 Task: Create a new job listing for a Medical Receptionist, including job description and responsibilities.
Action: Key pressed <Key.shift>Medical<Key.space><Key.shift>Reci<Key.backspace>eptionist<Key.space><Key.tab><Key.shift>We<Key.space>are<Key.space>lok<Key.backspace>oking<Key.space>for<Key.space><Key.backspace><Key.backspace><Key.backspace><Key.backspace>to<Key.space>hire<Key.space>a<Key.space><Key.shift>Medical<Key.space><Key.shift>Receptionist<Key.space>with<Key.space>excellent<Key.space>organizational<Key.space>and<Key.space>administratib<Key.backspace>ve<Key.space>skills.<Key.space>--<Key.shift_r>><Key.space><Key.shift>Medical<Key.space><Key.shift>Receo<Key.backspace>ptionists<Key.space>are<Key.space>expected<Key.space>to<Key.space>be<Key.space>compassionate<Key.space>and<Key.space>discrete<Key.space>with<Key.space>superb<Key.space>time<Key.space>managementa<Key.backspace><Key.space>and<Key.space>record<Key.space>keeping<Key.space>skiils.<Key.space>--<Key.shift_r>><Key.space>
Screenshot: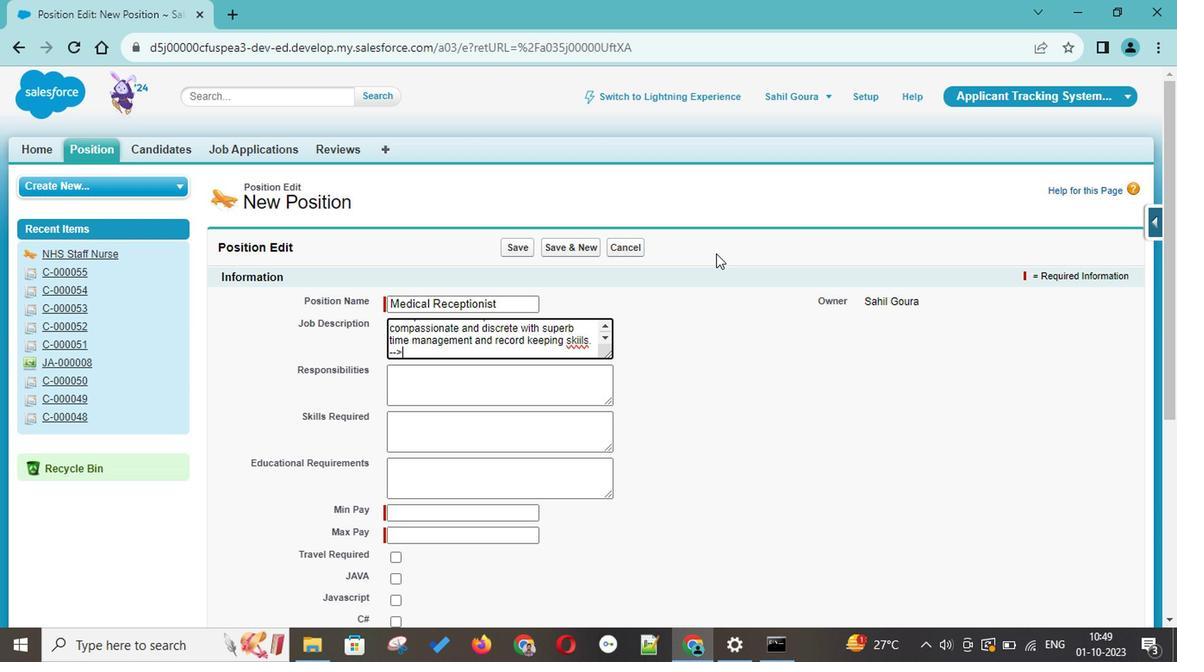 
Action: Mouse moved to (583, 344)
Screenshot: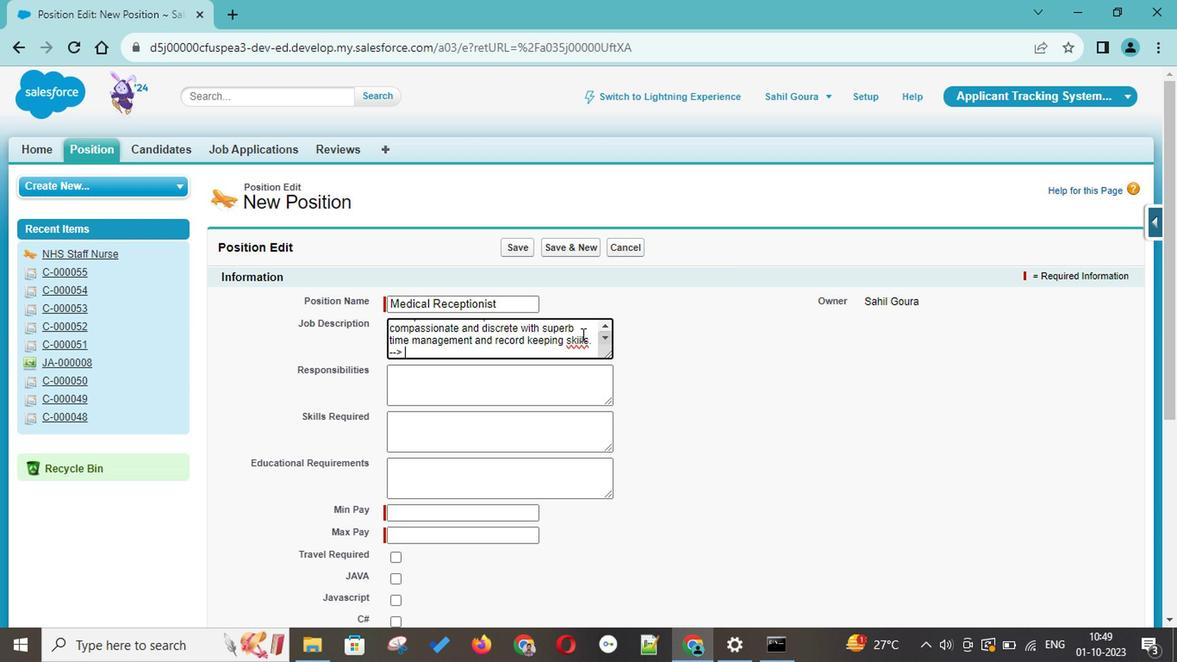 
Action: Mouse pressed left at (583, 344)
Screenshot: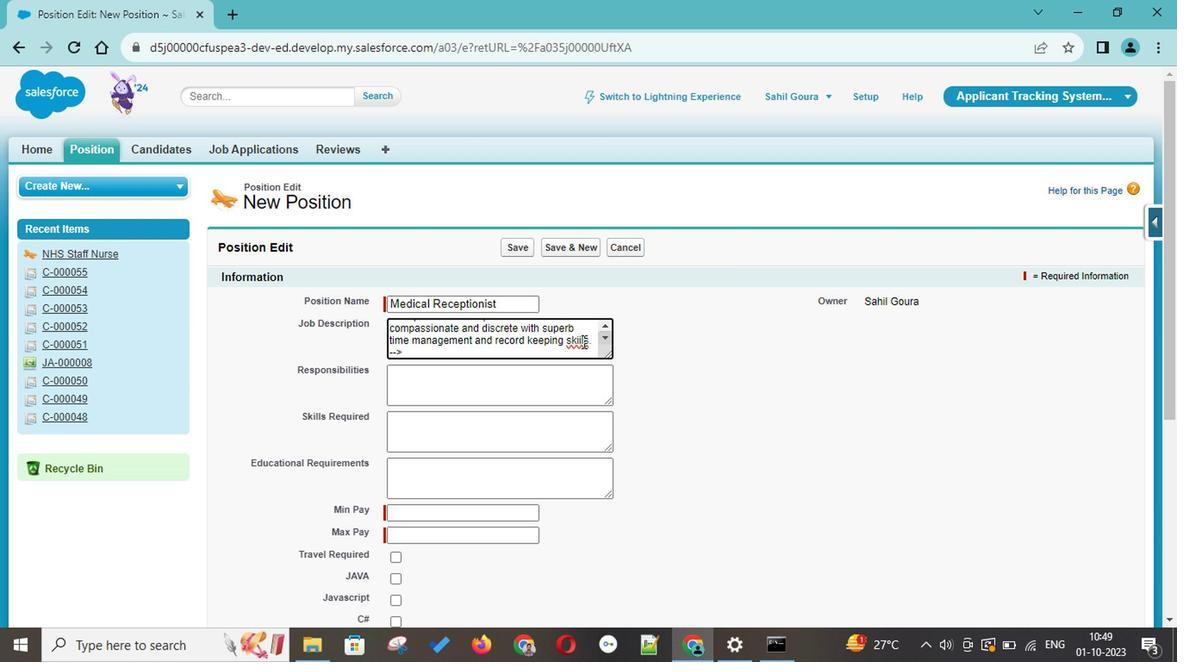 
Action: Key pressed <Key.backspace><Key.backspace>ill
Screenshot: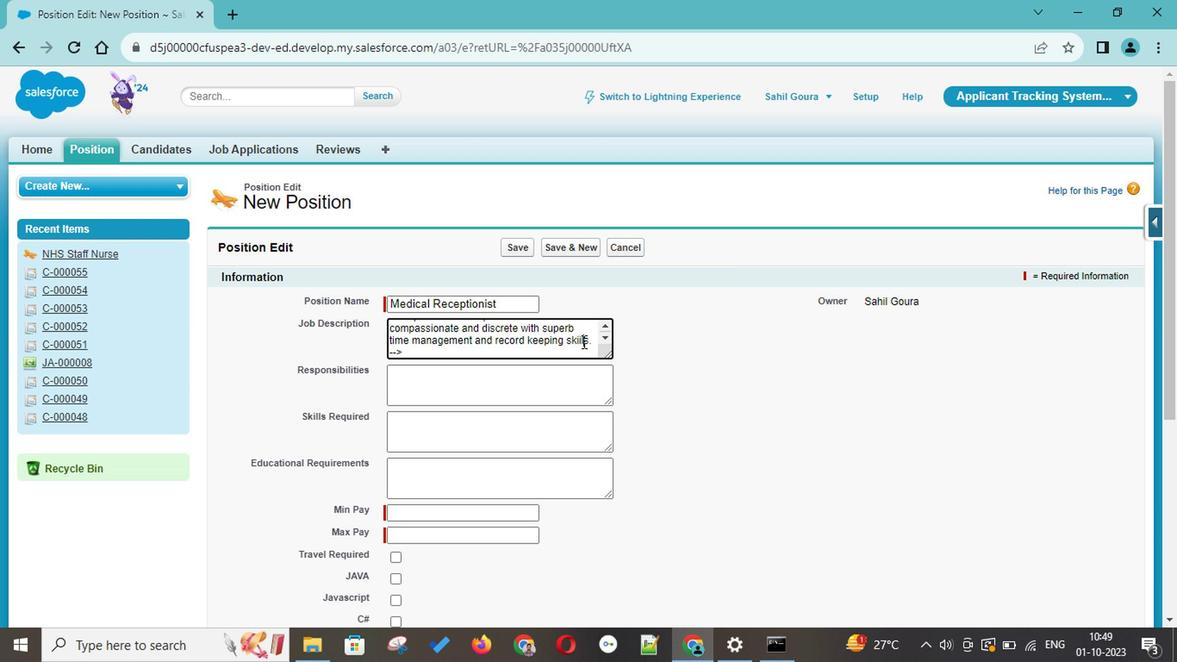 
Action: Mouse moved to (685, 322)
Screenshot: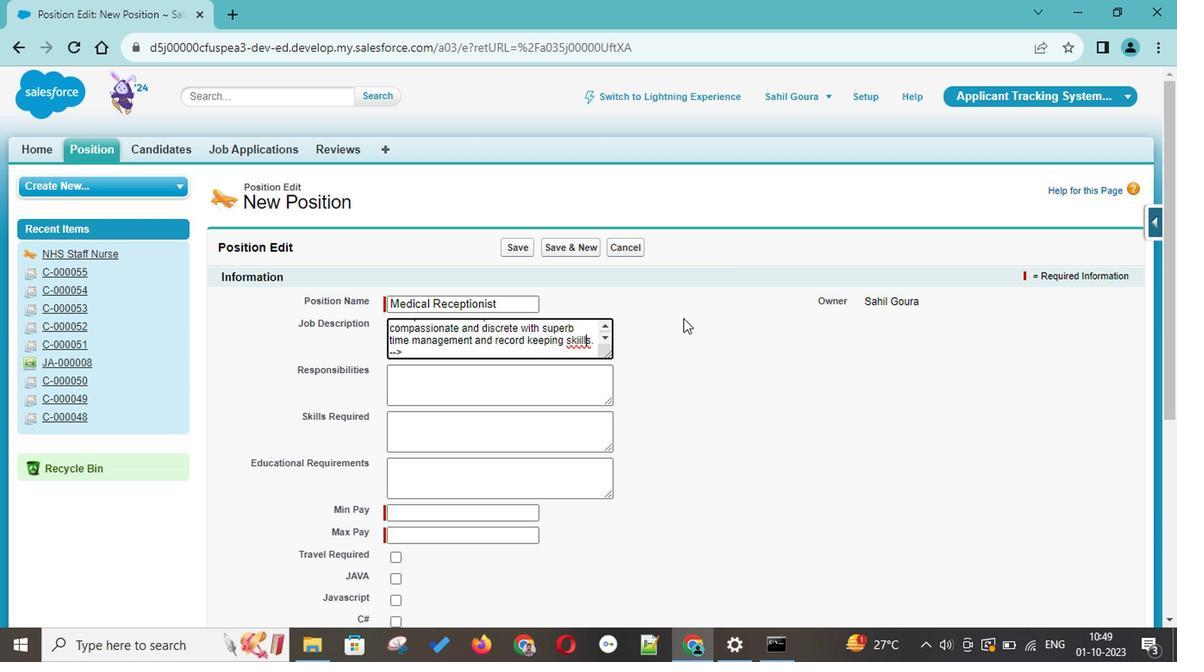 
Action: Key pressed <Key.backspace>
Screenshot: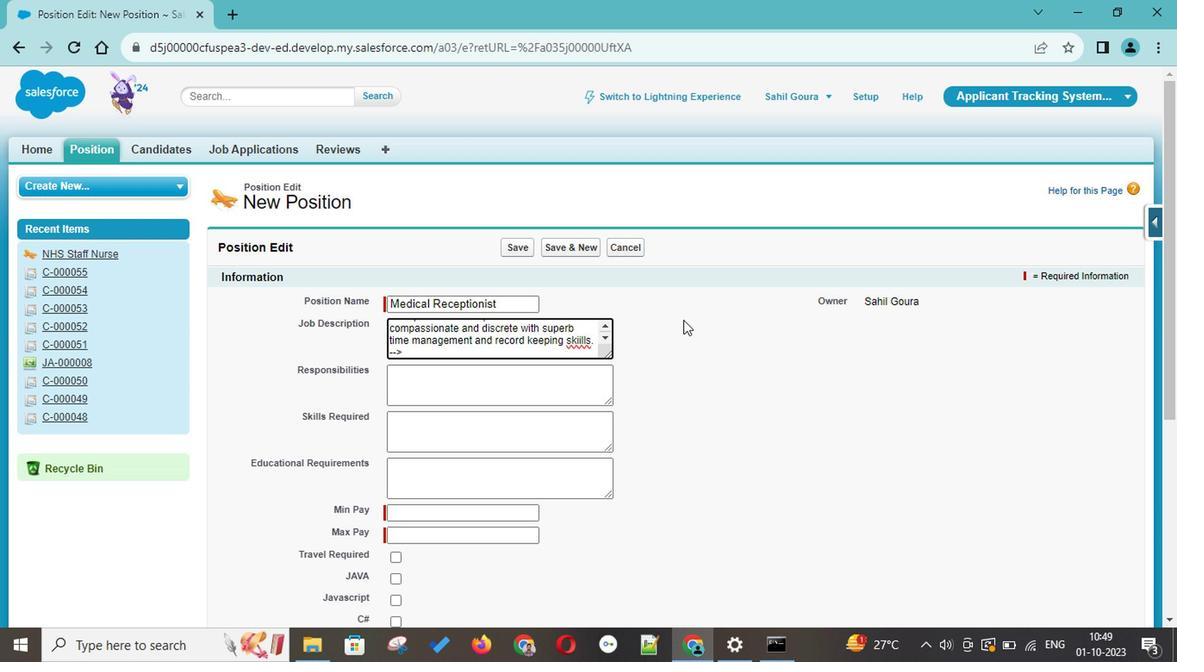 
Action: Mouse moved to (574, 359)
Screenshot: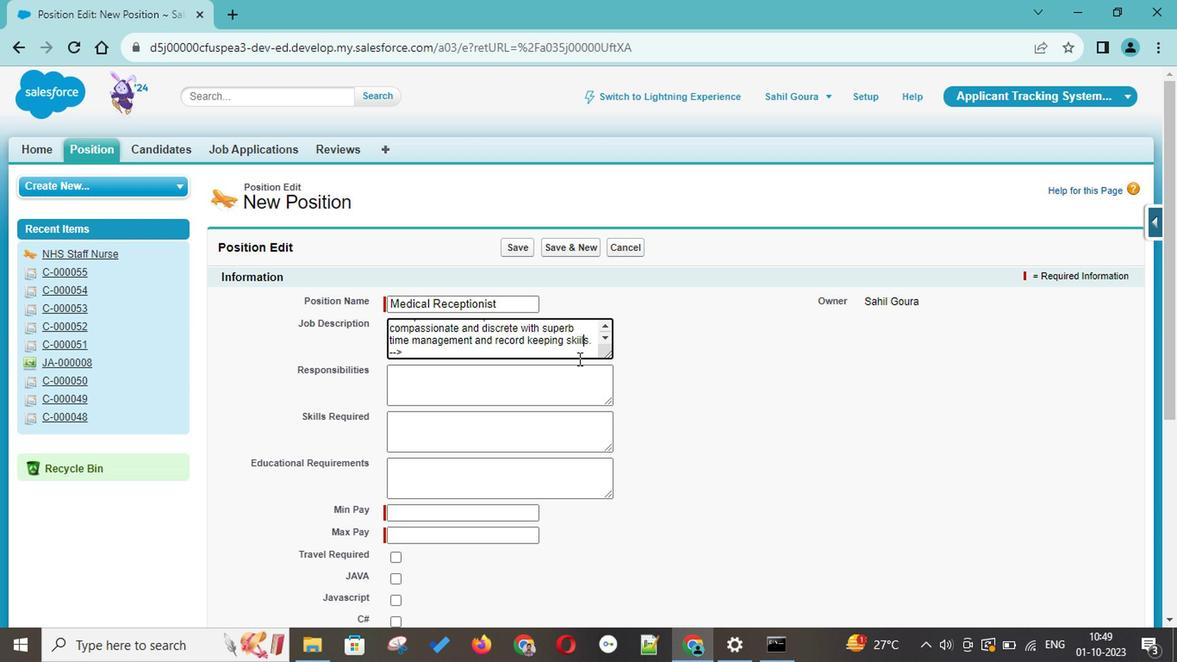 
Action: Key pressed <Key.backspace><Key.backspace>ll
Screenshot: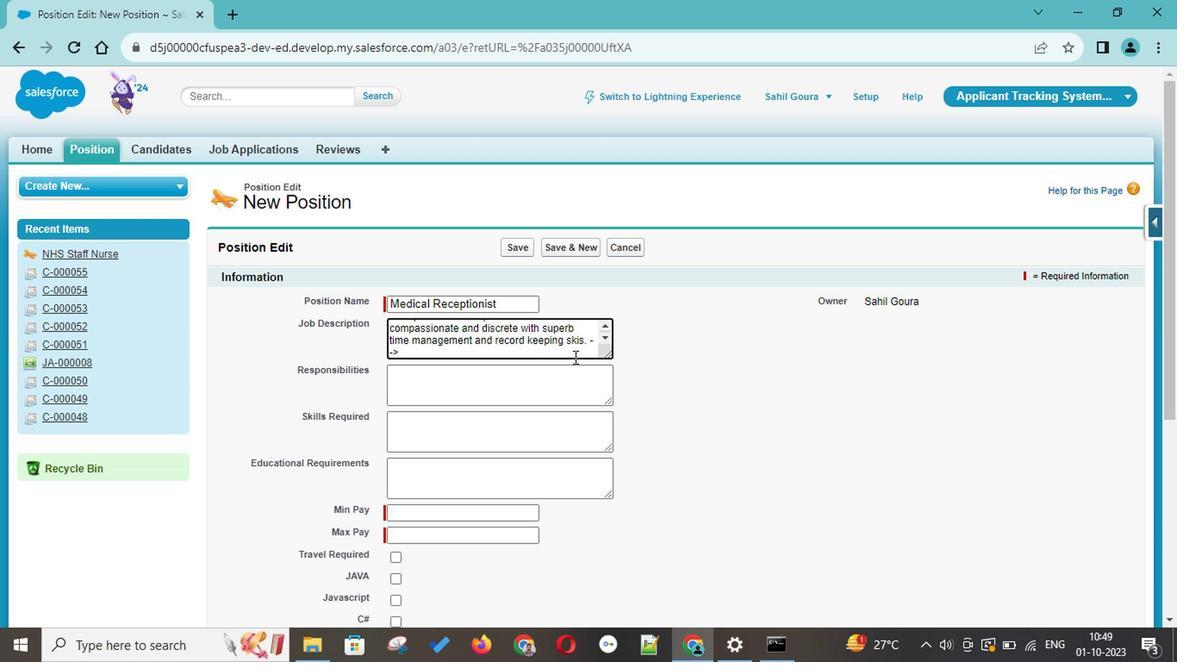 
Action: Mouse moved to (558, 347)
Screenshot: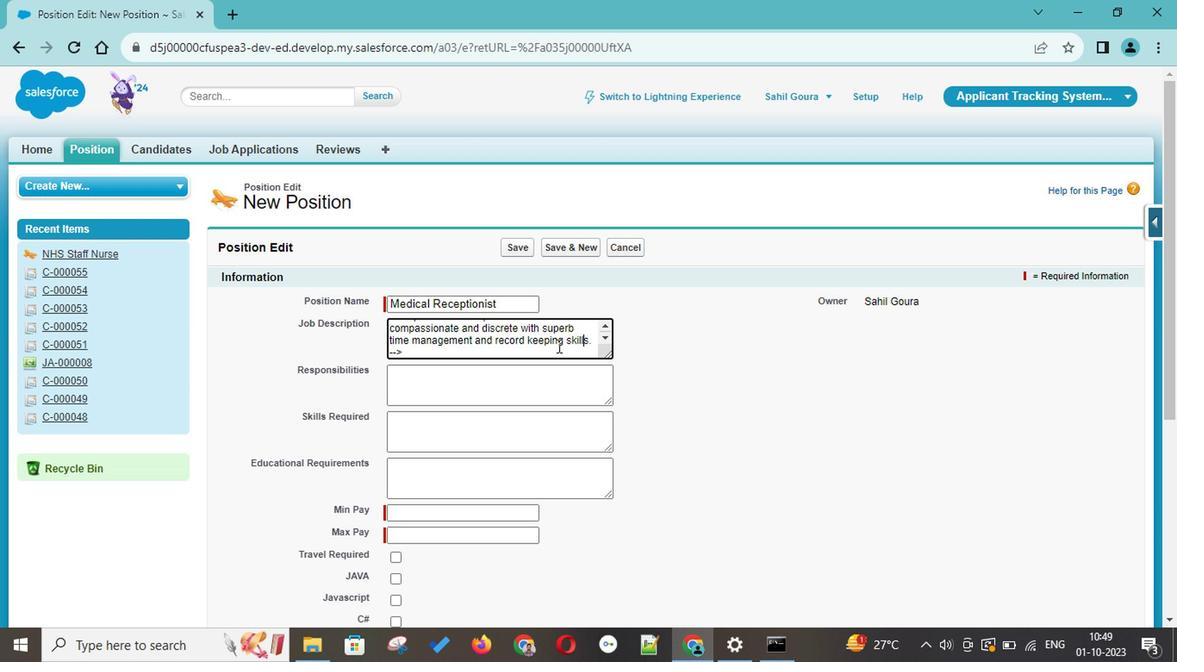 
Action: Mouse pressed left at (558, 347)
Screenshot: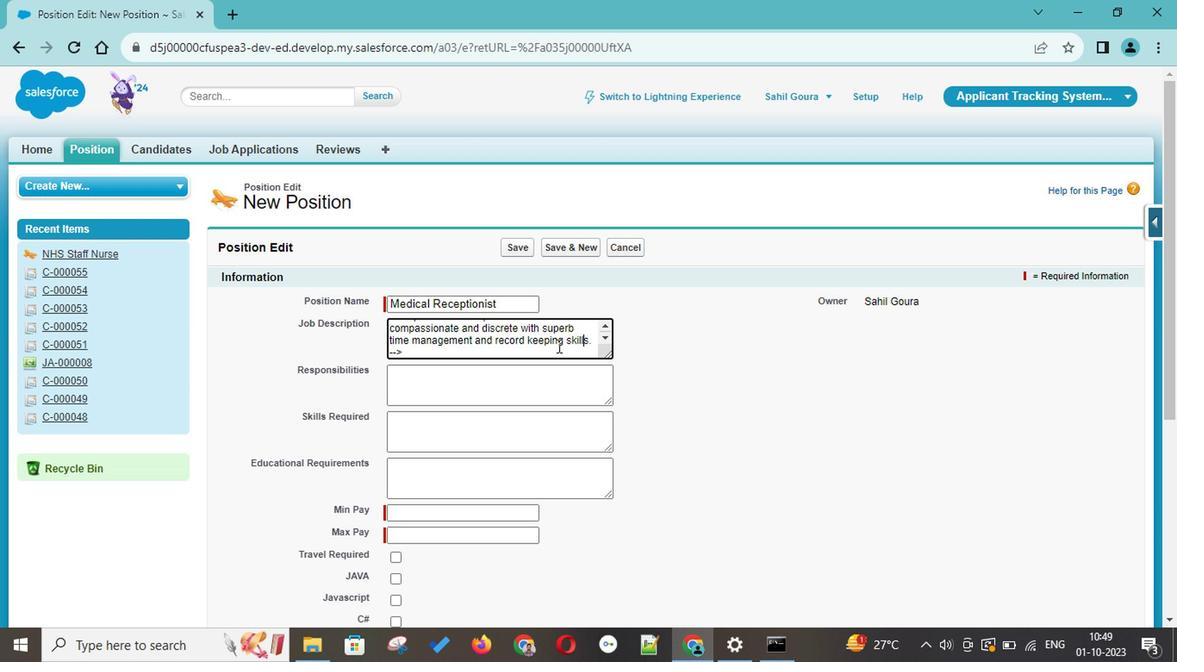 
Action: Mouse moved to (547, 357)
Screenshot: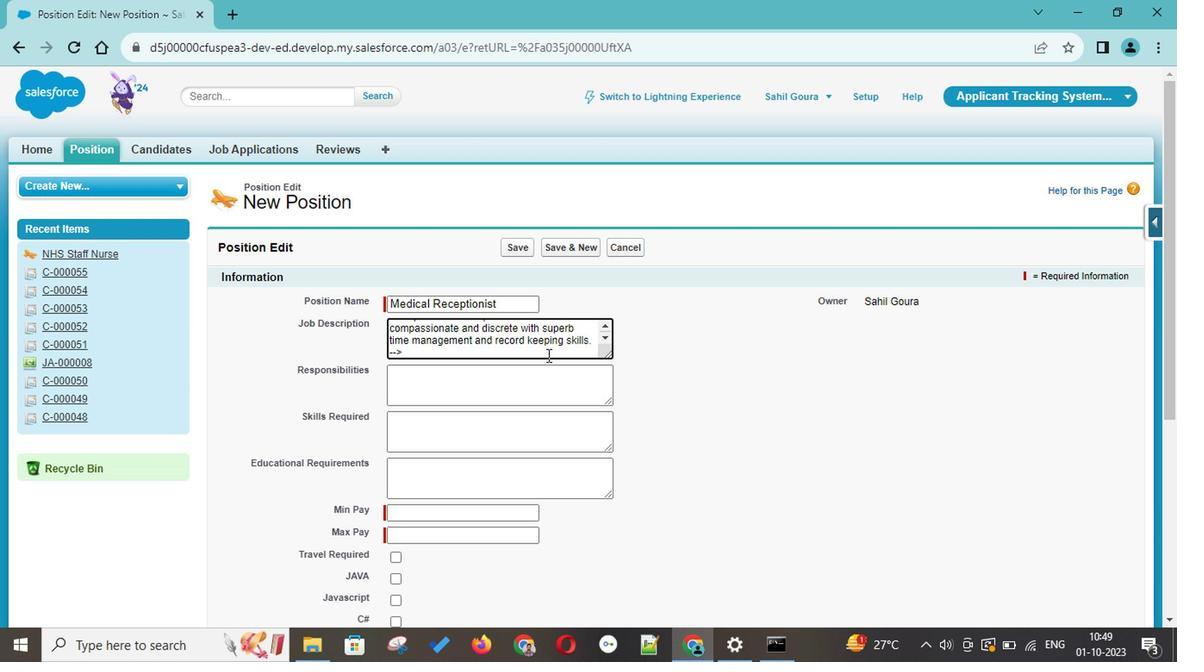 
Action: Mouse pressed left at (547, 357)
Screenshot: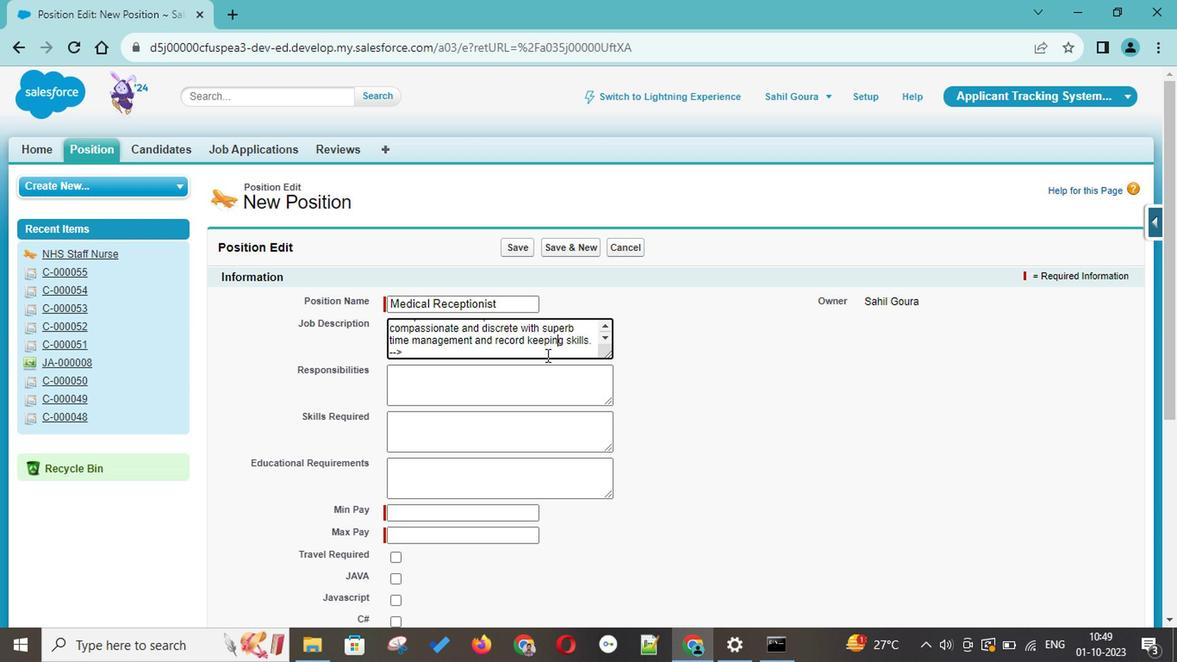 
Action: Key pressed <Key.shift>To<Key.space>ensure<Key.space>success,<Key.space><Key.shift>Medical<Key.space><Key.shift>Receptionists<Key.space>should<Key.space><Key.space>be<Key.space>confident<Key.space>and<Key.space>prod<Key.backspace>fessional<Key.space>administrators<Key.space>with<Key.space>fantastic<Key.space>communicatin<Key.insert><Key.backspace>on<Key.space>and<Key.space>interpersonal<Key.space>skills<Key.space>that<Key.space>wil<Key.space>contribute<Key.space>to<Key.space>to<Key.backspace><Key.backspace>efficient<Key.space>day-to-day<Key.space>adminiat<Key.backspace><Key.backspace>stration<Key.space>
Screenshot: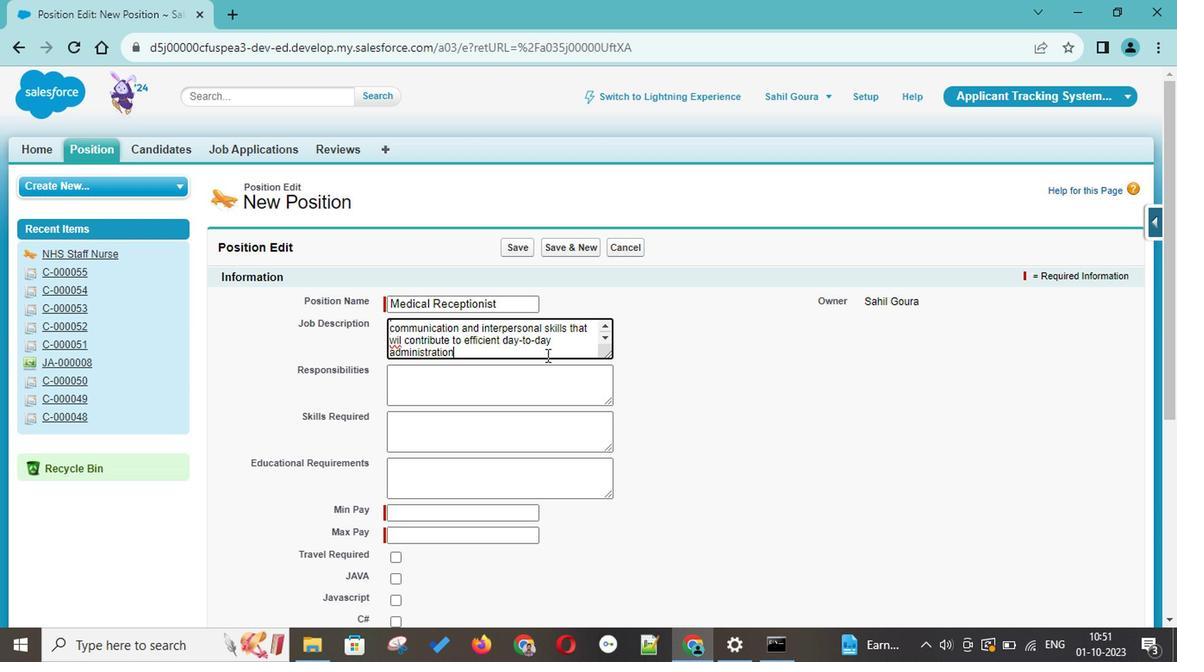 
Action: Mouse moved to (399, 339)
Screenshot: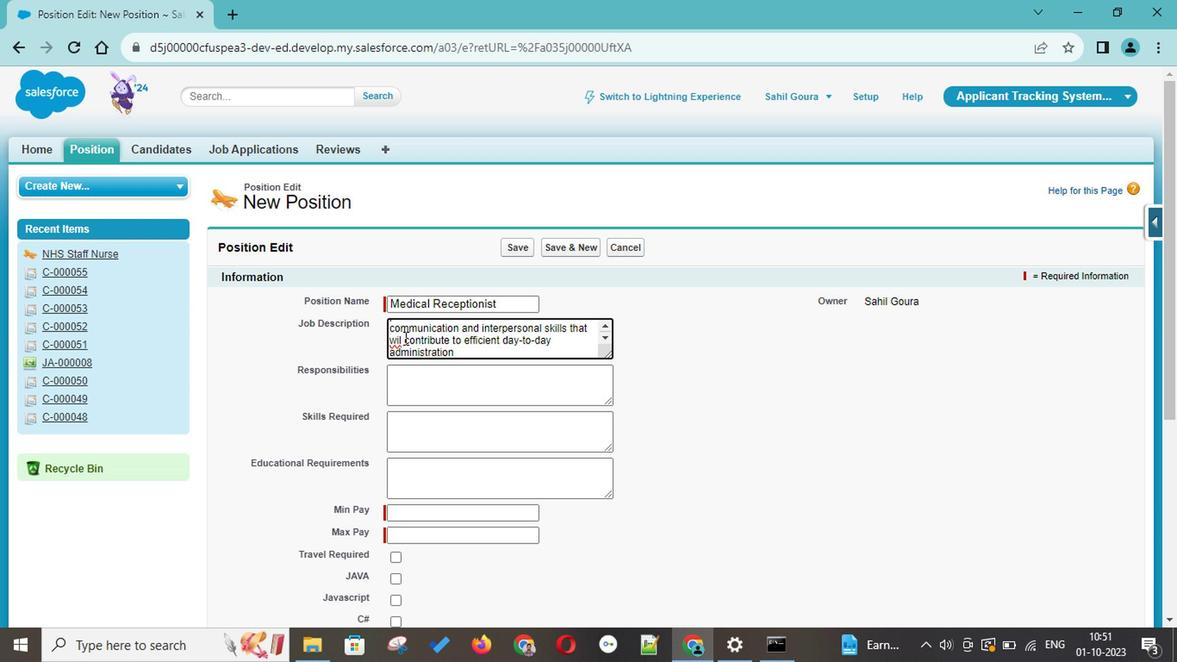 
Action: Mouse pressed left at (399, 339)
Screenshot: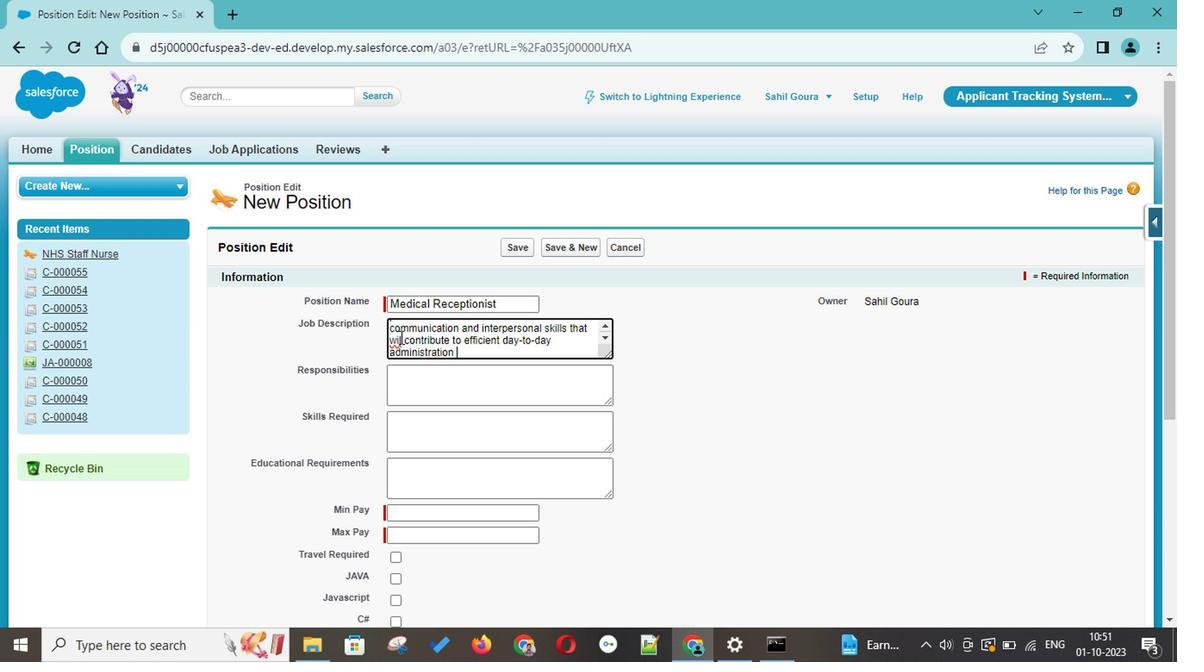 
Action: Key pressed l
Screenshot: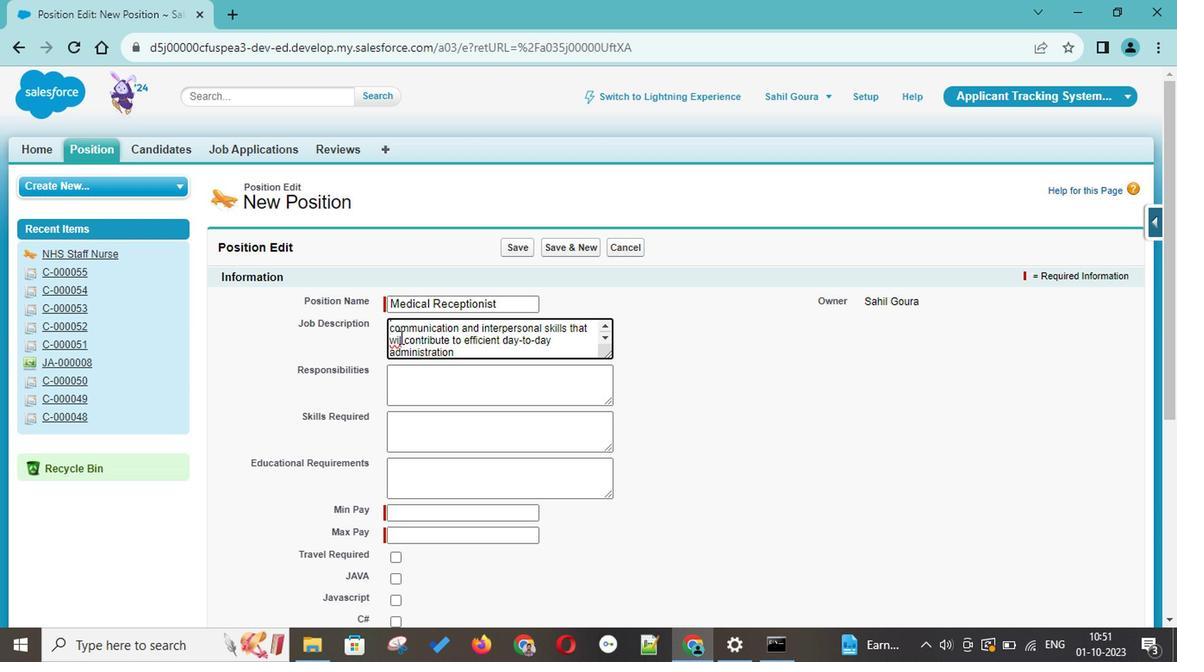 
Action: Mouse moved to (498, 352)
Screenshot: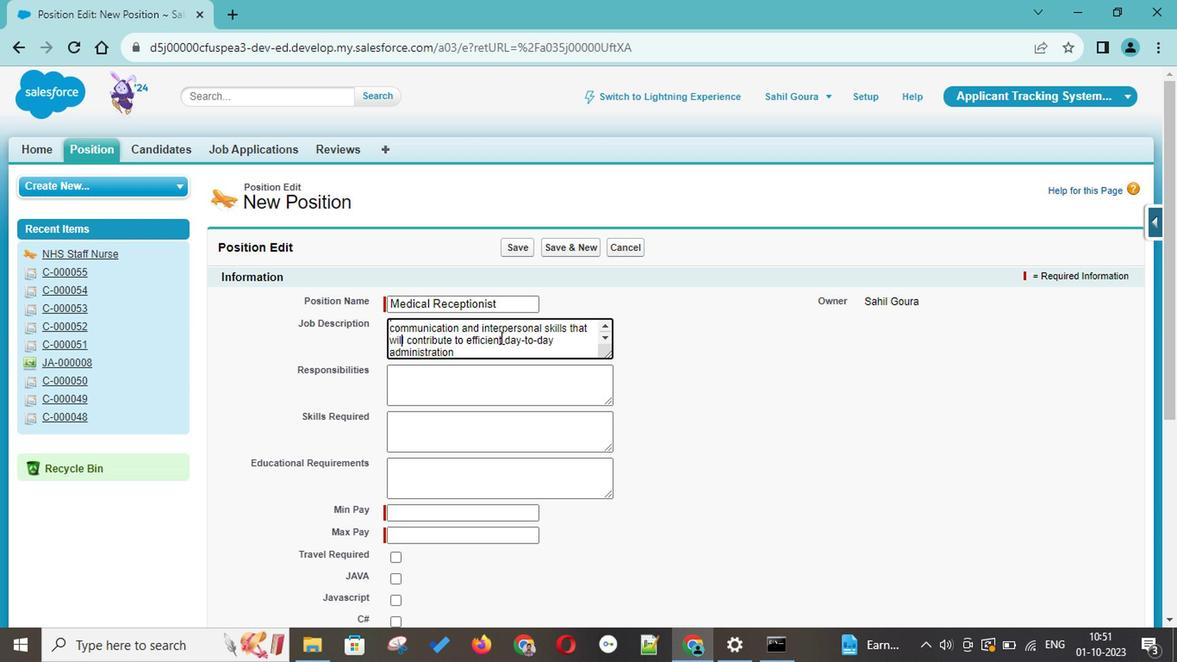 
Action: Mouse pressed left at (498, 352)
Screenshot: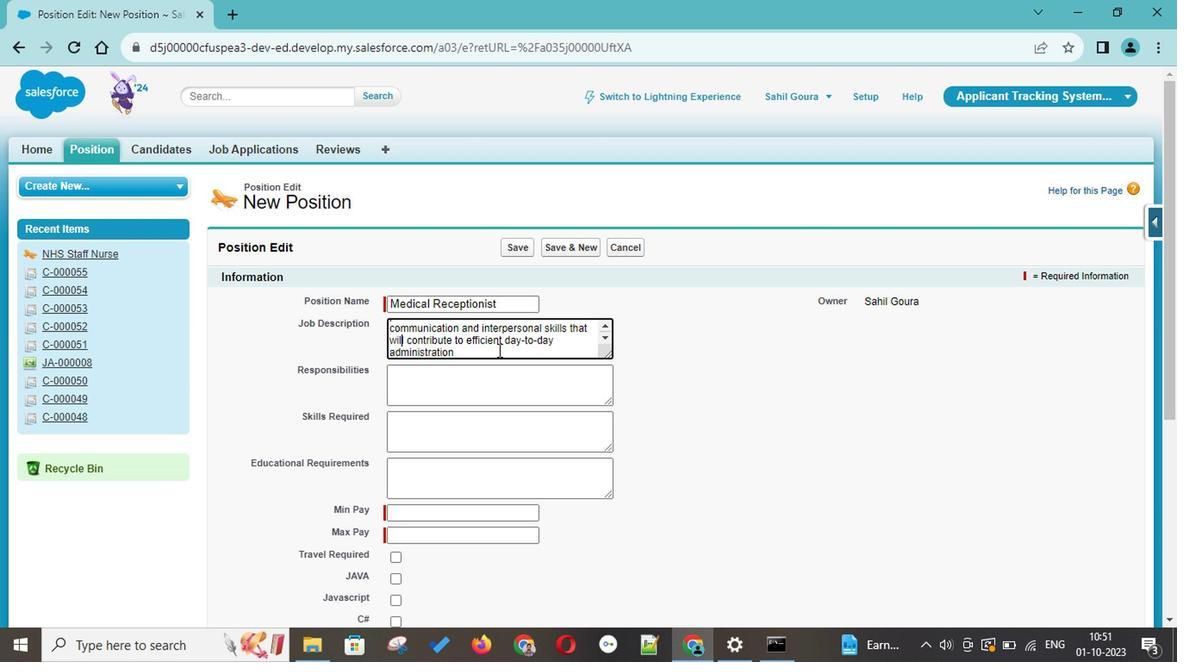 
Action: Key pressed of<Key.space>the<Key.space>healthcare<Key.space>facility.<Key.space><Key.shift><Key.shift><Key.shift><Key.shift><Key.shift><Key.shift><Key.shift><Key.shift><Key.shift><Key.shift><Key.shift>Top<Key.backspace><Key.backspace>op<Key.space>candidi<Key.backspace>ates<Key.space>will<Key.space>work<Key.space>comfortable<Key.backspace>ly<Key.space>under<Key.space>pressure<Key.space>which<Key.space>multi-tasking<Key.space>in<Key.space>a<Key.space>fast-paced<Key.space>
Screenshot: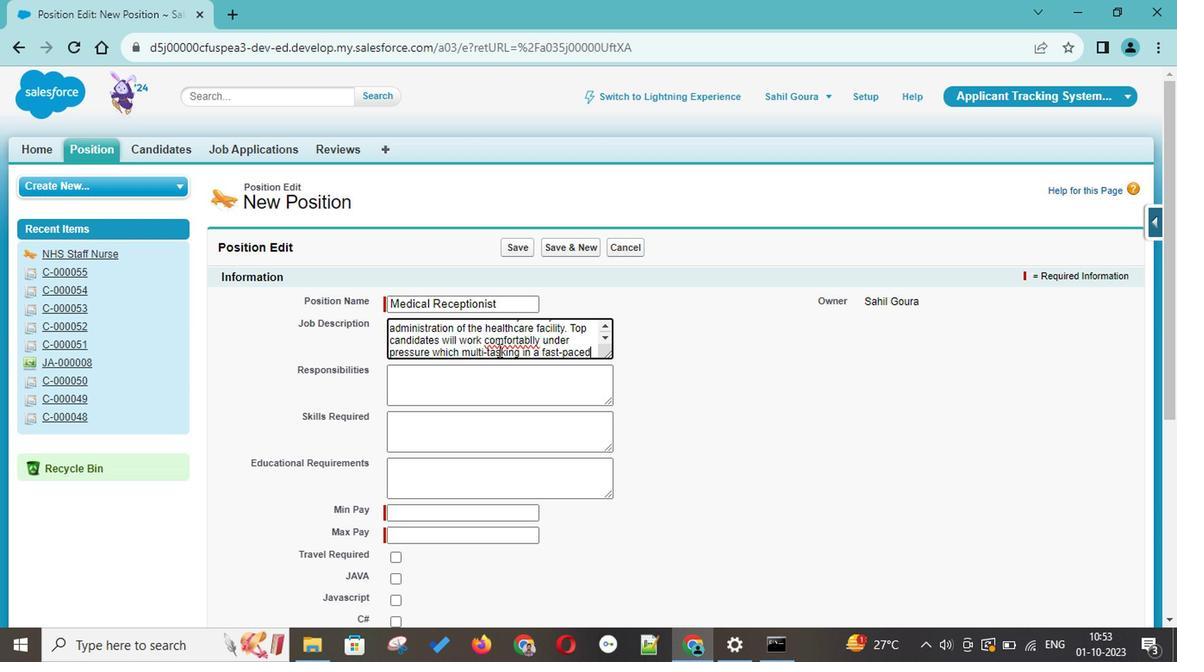 
Action: Mouse moved to (504, 343)
Screenshot: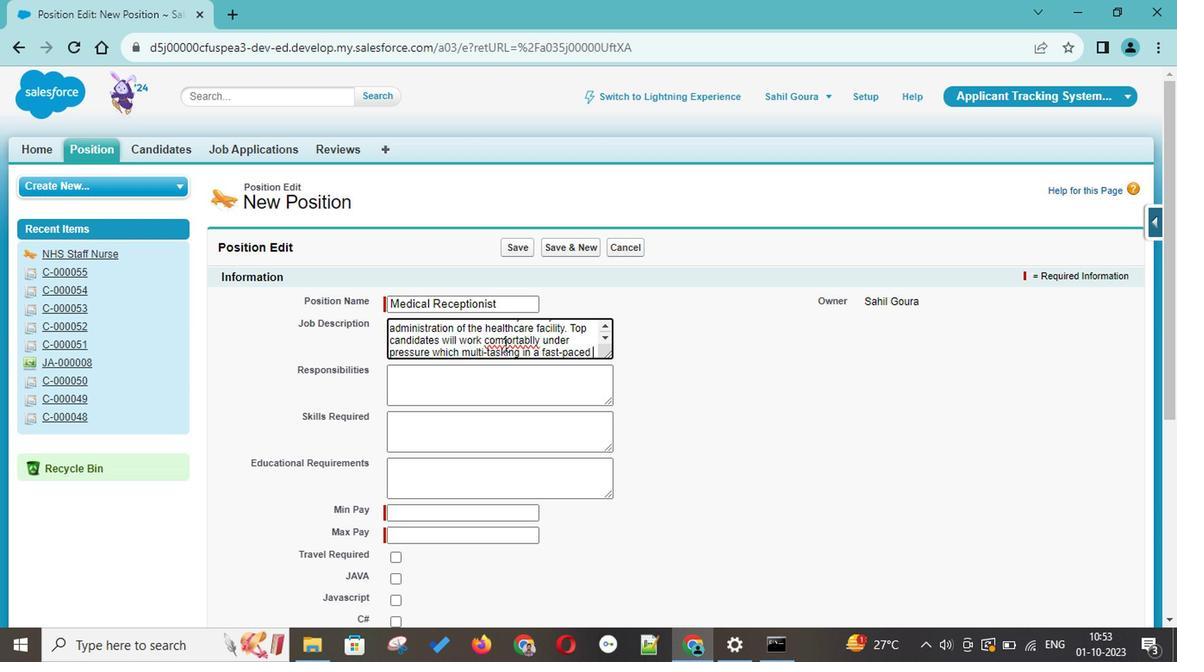 
Action: Mouse pressed left at (504, 343)
Screenshot: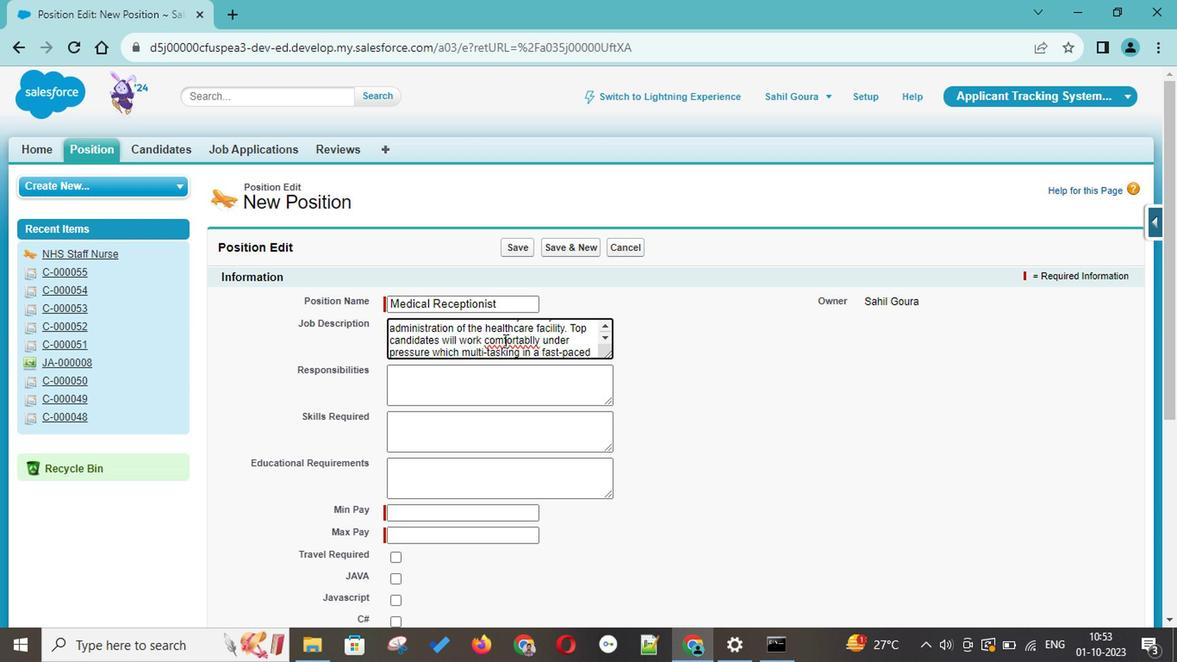 
Action: Mouse pressed right at (504, 343)
Screenshot: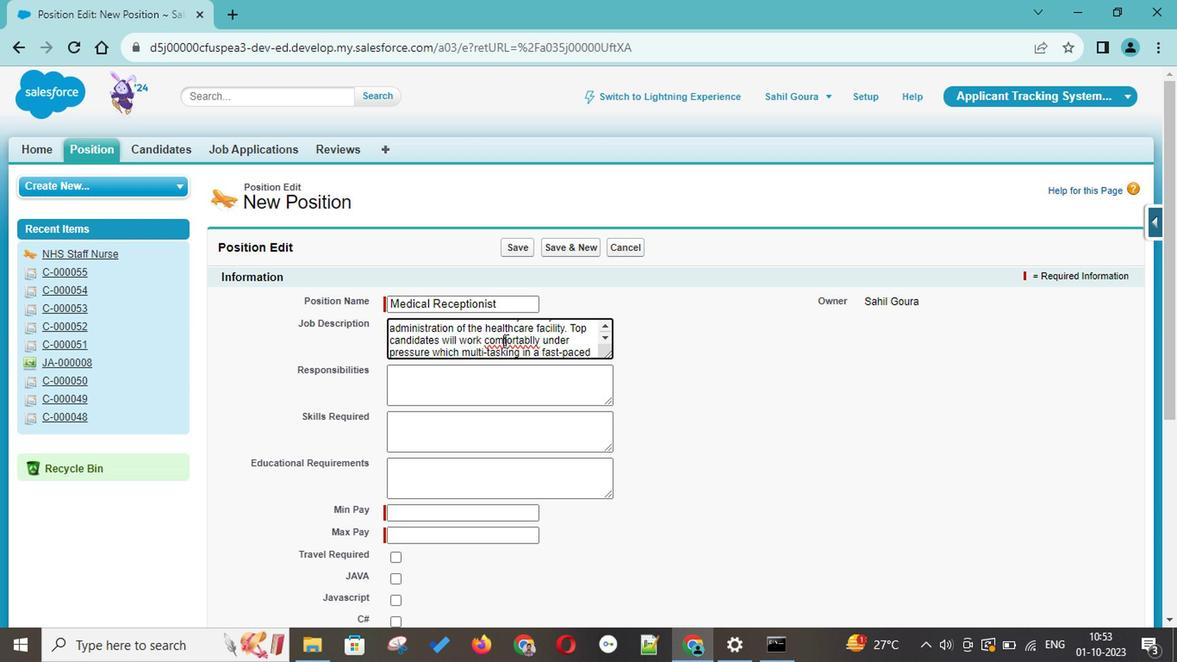 
Action: Mouse moved to (543, 352)
Screenshot: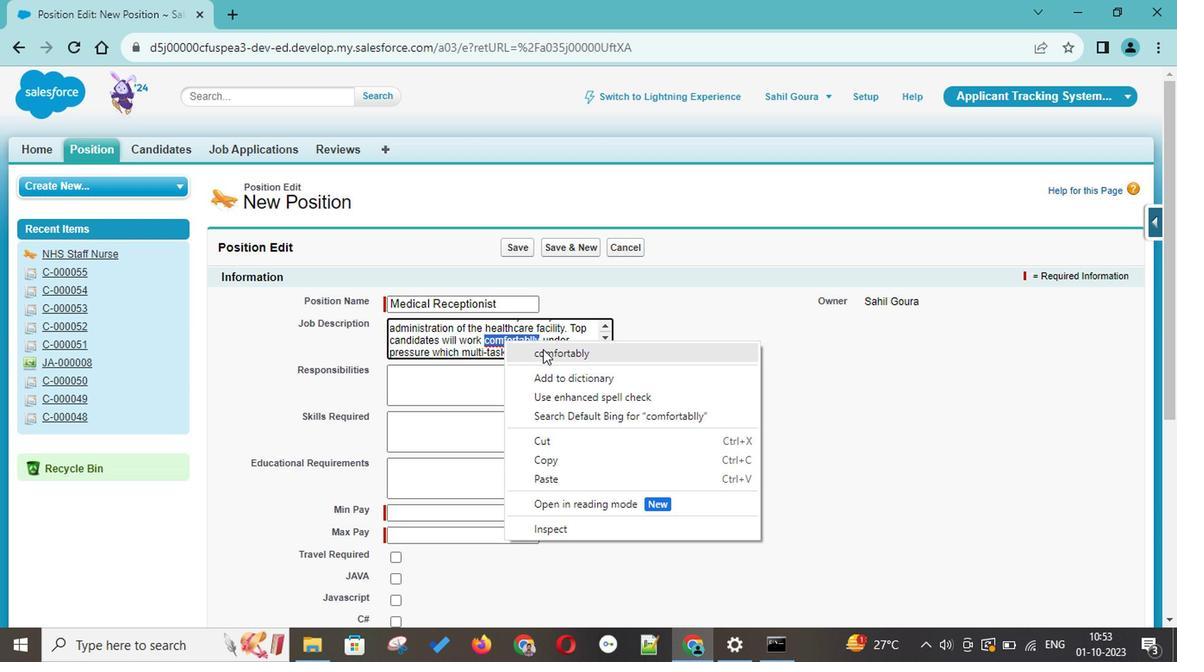 
Action: Mouse pressed left at (543, 352)
Screenshot: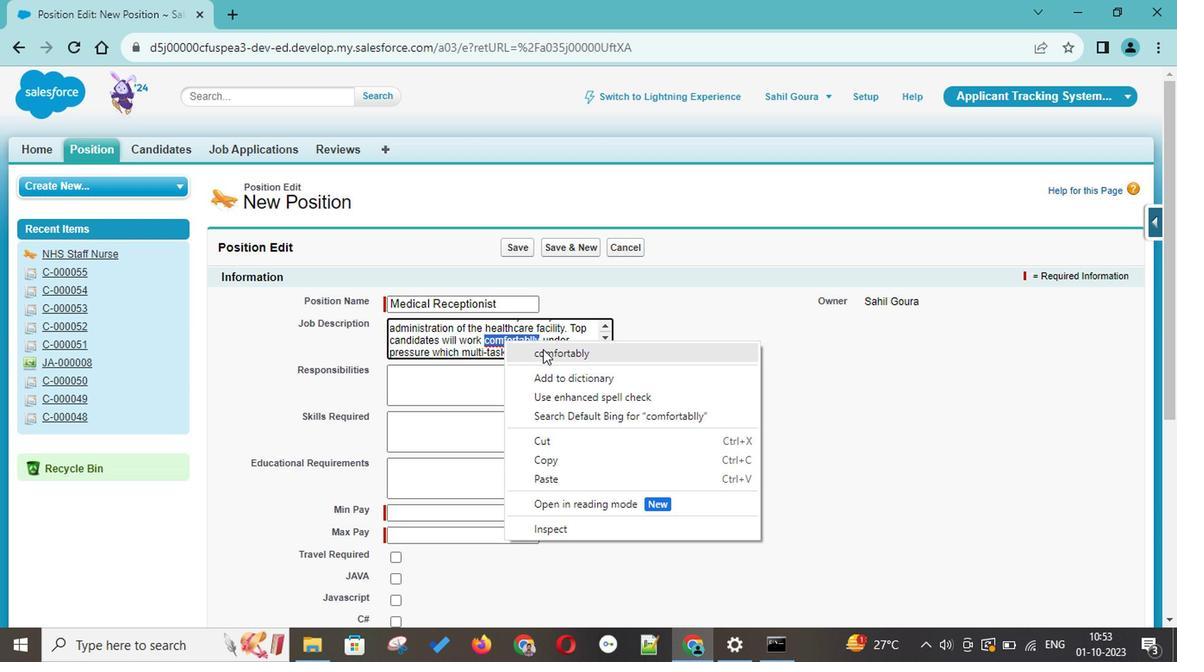 
Action: Mouse moved to (580, 356)
Screenshot: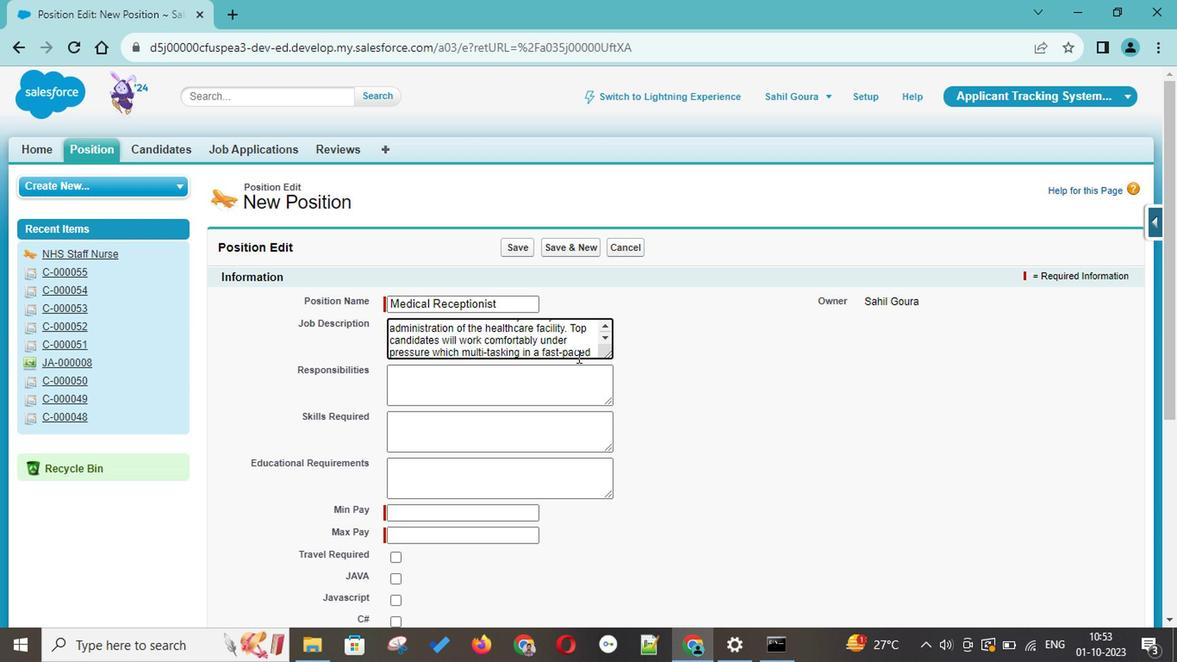 
Action: Mouse pressed left at (580, 356)
Screenshot: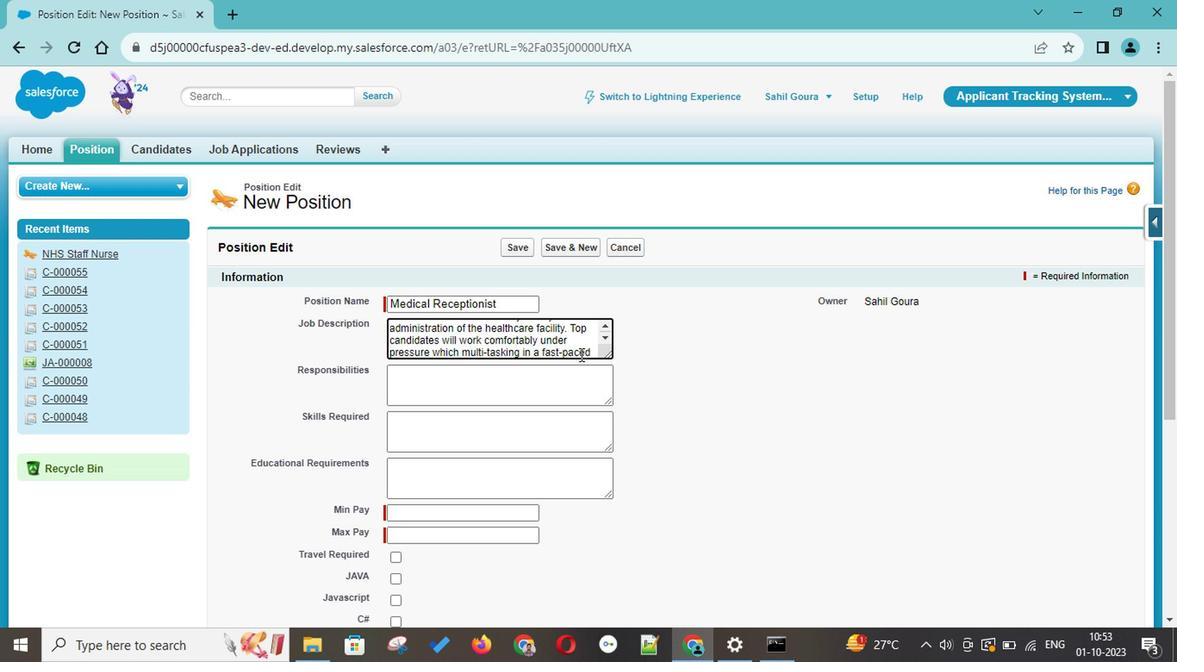 
Action: Key pressed <Key.right><Key.right><Key.space>environment<Key.space>and<Key.space>can<Key.space>effectively<Key.space>react<Key.space>to<Key.space>patient<Key.space>emergence<Key.backspace>ies.<Key.tab><Key.shift><Key.shift>Greate<Key.space><Key.backspace><Key.backspace><Key.space>and<Key.space>attend<Key.space>to<Key.space>patients<Key.space>in<Key.space>person<Key.space>and<Key.space>over<Key.space>the<Key.space>phone.<Key.space>--<Key.shift_r>><Key.space><Key.shift>Pr<Key.backspace>rofessionally<Key.space>assist<Key.space>doctors,<Key.space>staff,<Key.space>visitors<Key.space>and<Key.space>patients.<Key.space>--<Key.shift_r><Key.shift_r><Key.shift_r><Key.shift_r><Key.shift_r><Key.shift_r><Key.shift_r><Key.shift_r><Key.shift_r><Key.shift_r><Key.shift_r><Key.shift_r><Key.shift_r><Key.shift_r><Key.shift_r><Key.shift_r><Key.shift_r>><Key.space><Key.shift>Maintain<Key.space>business<Key.space>inventory<Key.space>such<Key.space>as<Key.space>check<Key.space><Key.backspace>ing<Key.space>supplies,<Key.space>scheduling<Key.space>eqipments
Screenshot: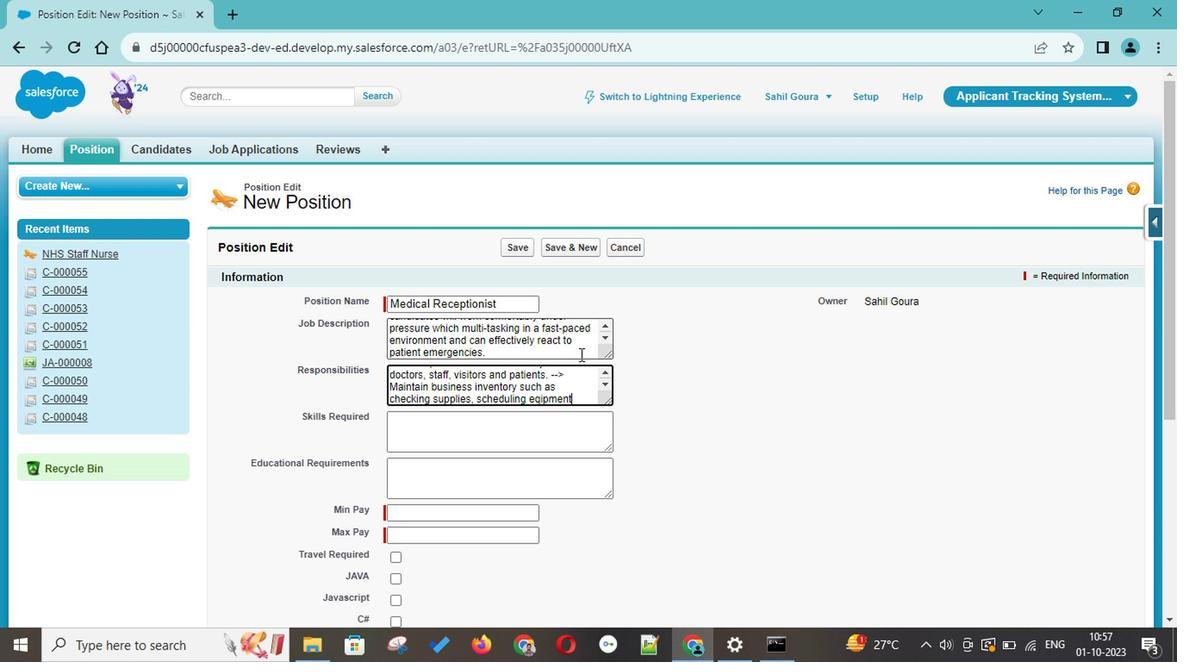 
Action: Mouse moved to (549, 402)
Screenshot: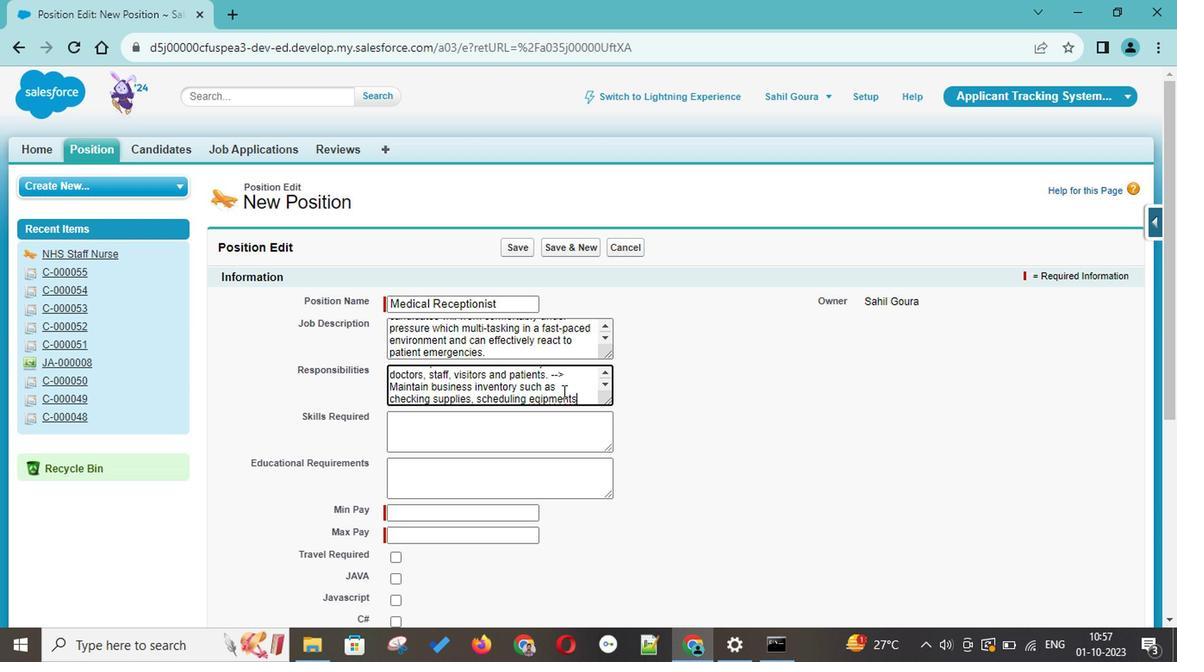 
Action: Mouse pressed right at (549, 402)
Screenshot: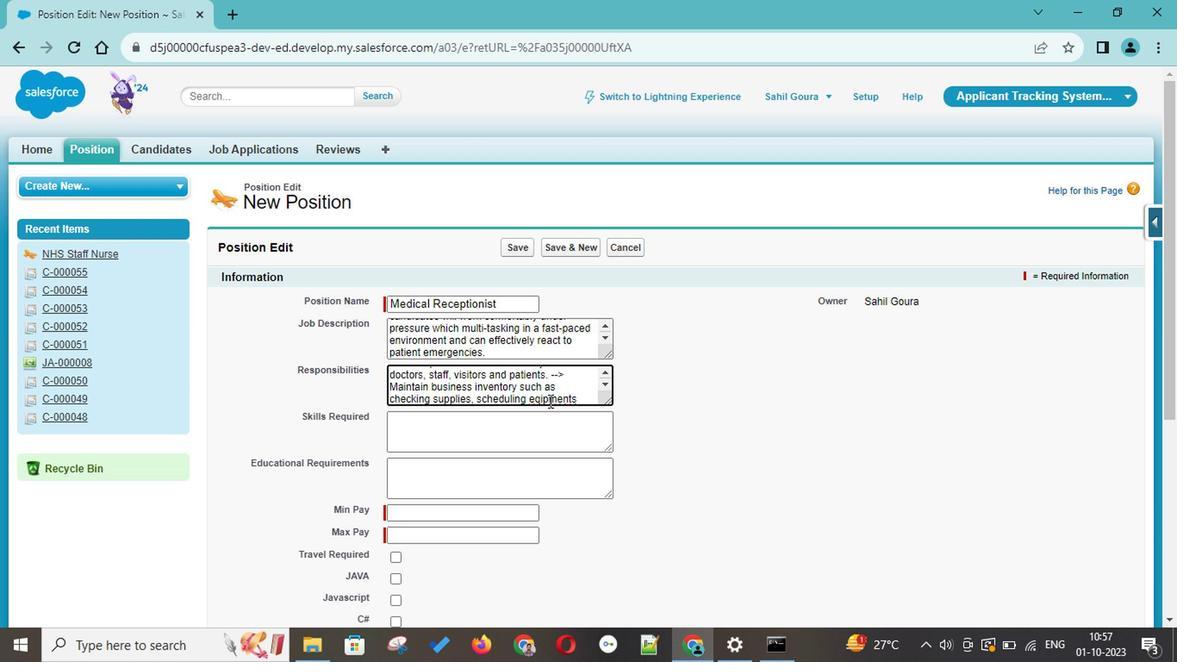 
Action: Mouse moved to (651, 214)
Screenshot: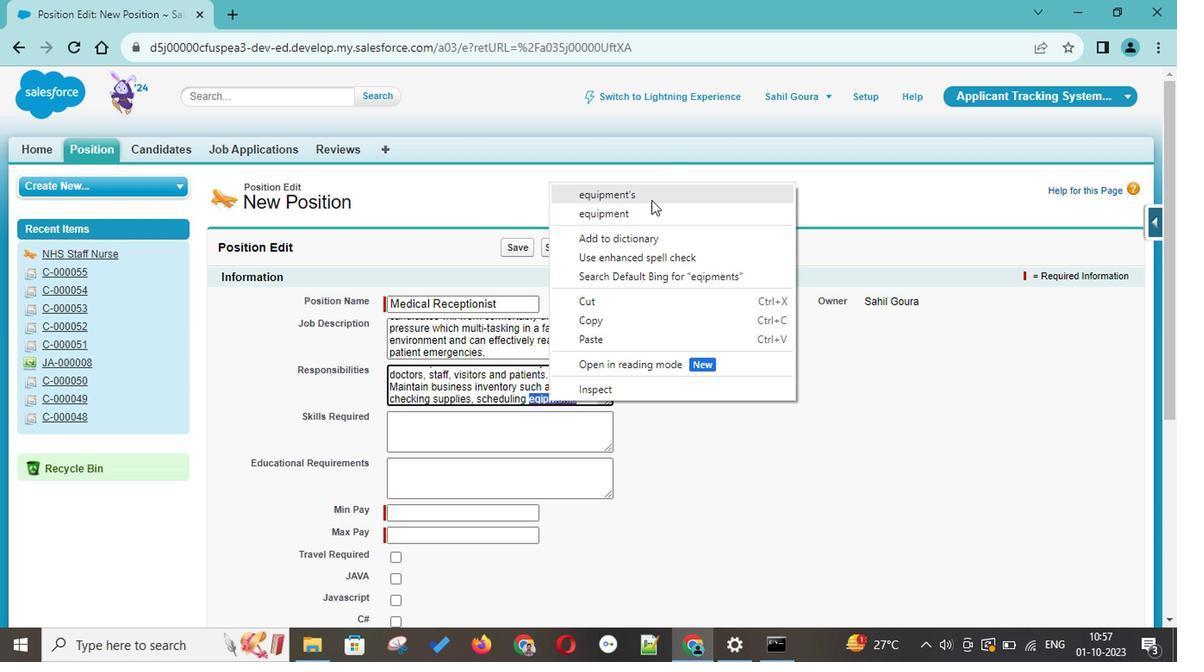 
Action: Mouse pressed left at (651, 214)
Screenshot: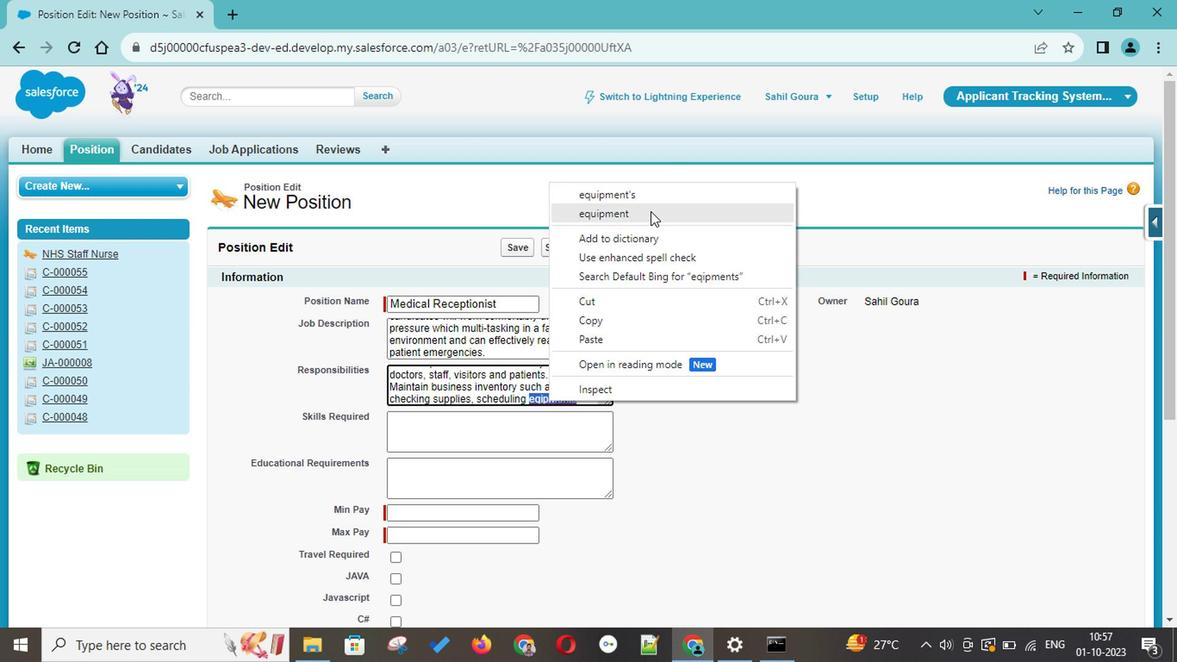
Action: Key pressed s<Key.backspace><Key.space>and<Key.space>ms<Key.backspace>aintainence<Key.space>repairs.<Key.space>--<Key.shift_r>><Key.space><Key.shift>Answers
Screenshot: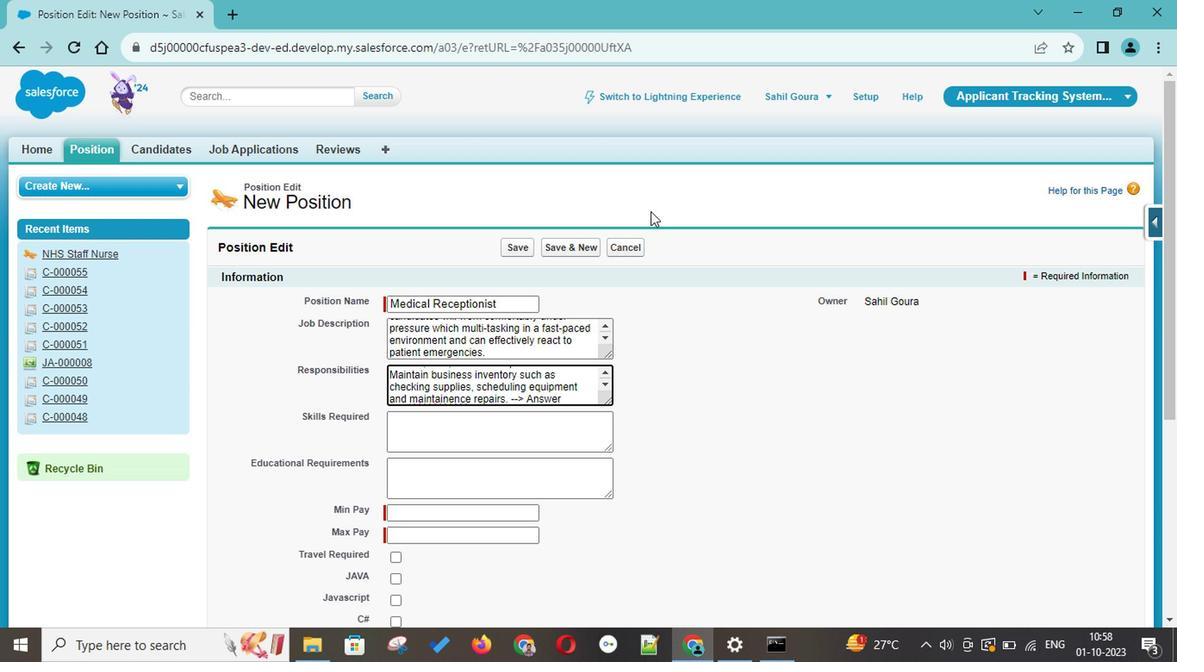 
Action: Mouse moved to (642, 190)
Screenshot: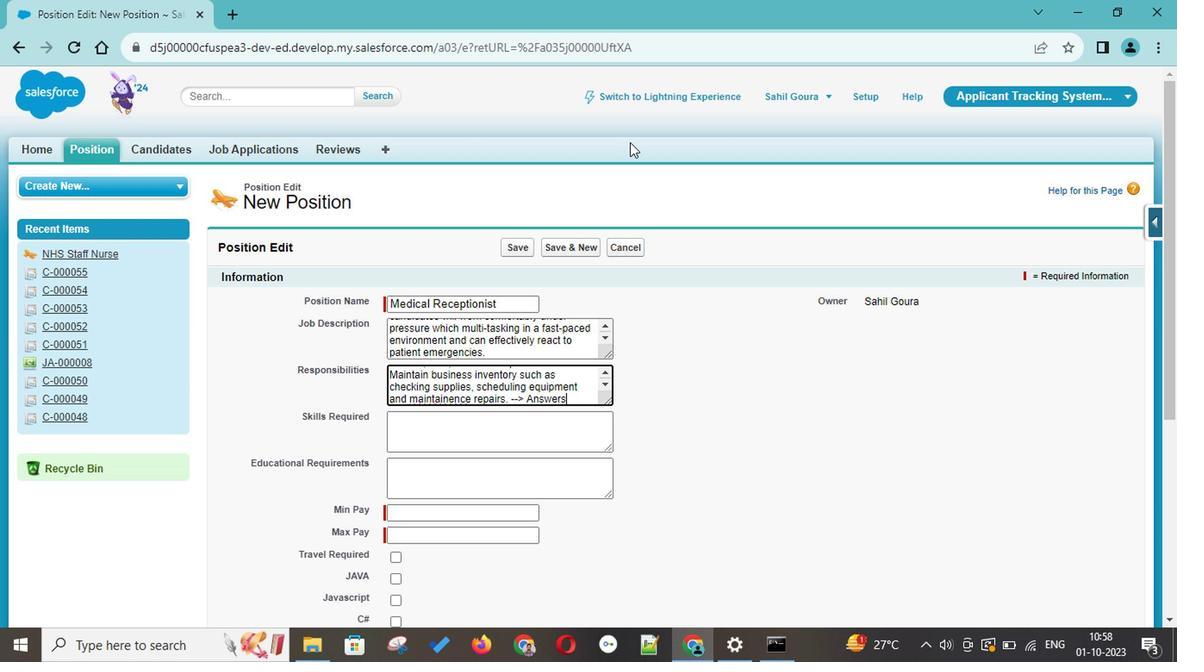
Action: Key pressed <Key.space><Key.backspace><Key.backspace><Key.space>all<Key.space>phone<Key.space>
Screenshot: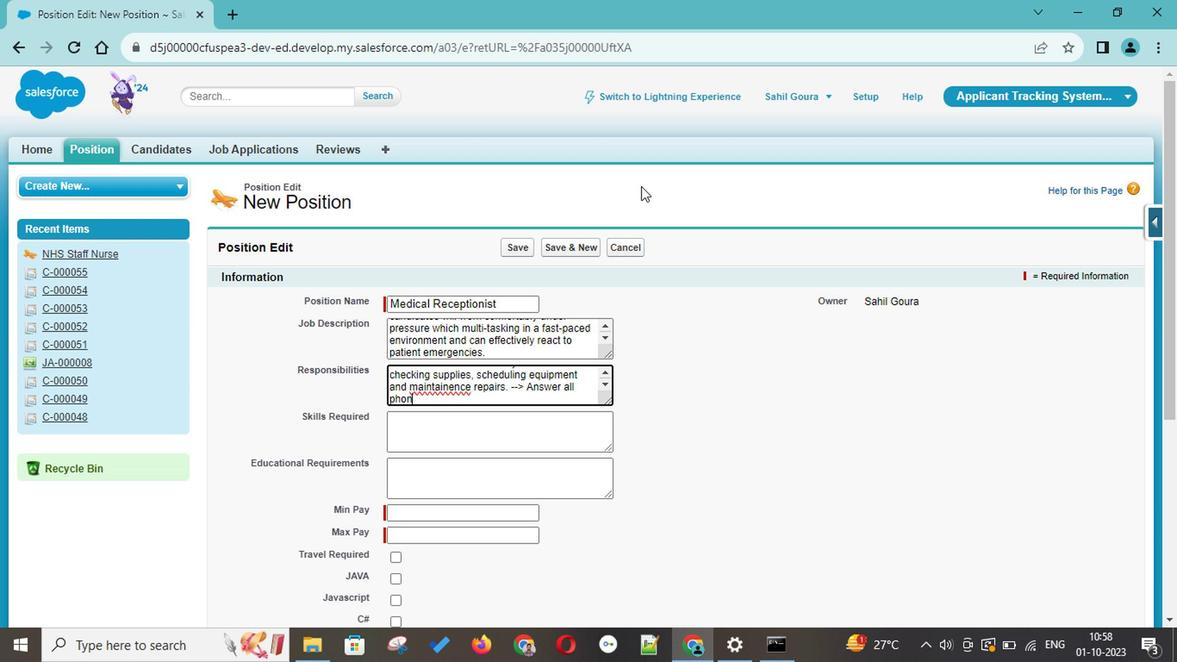 
Action: Mouse moved to (434, 385)
Screenshot: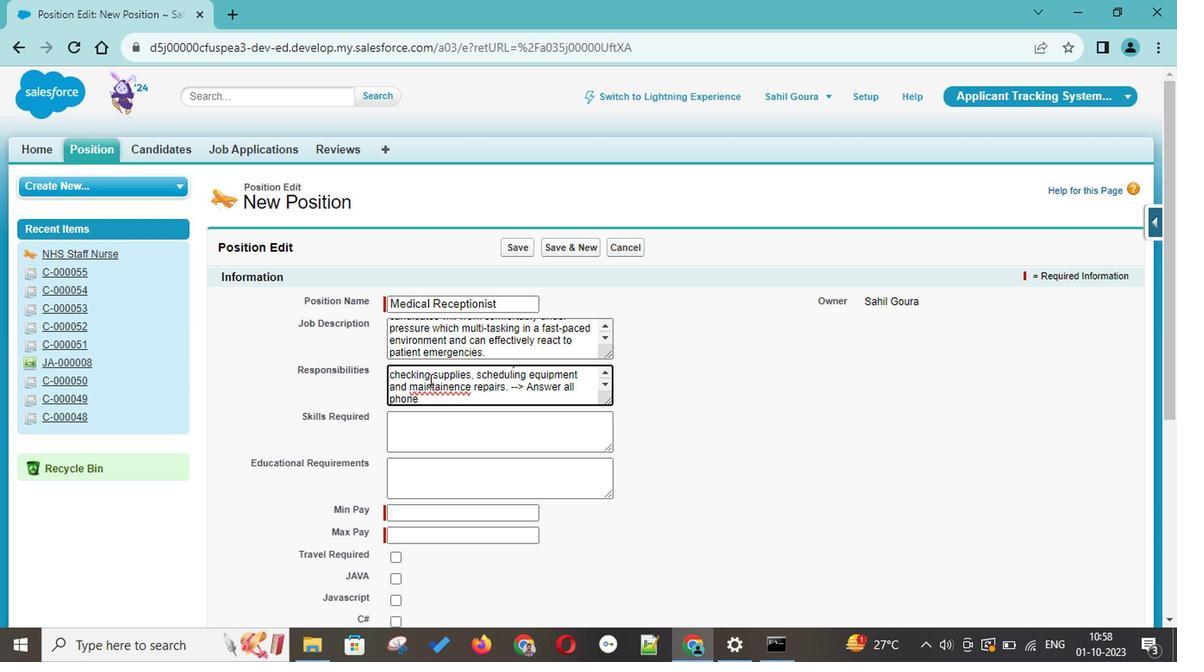 
Action: Mouse pressed right at (434, 385)
Screenshot: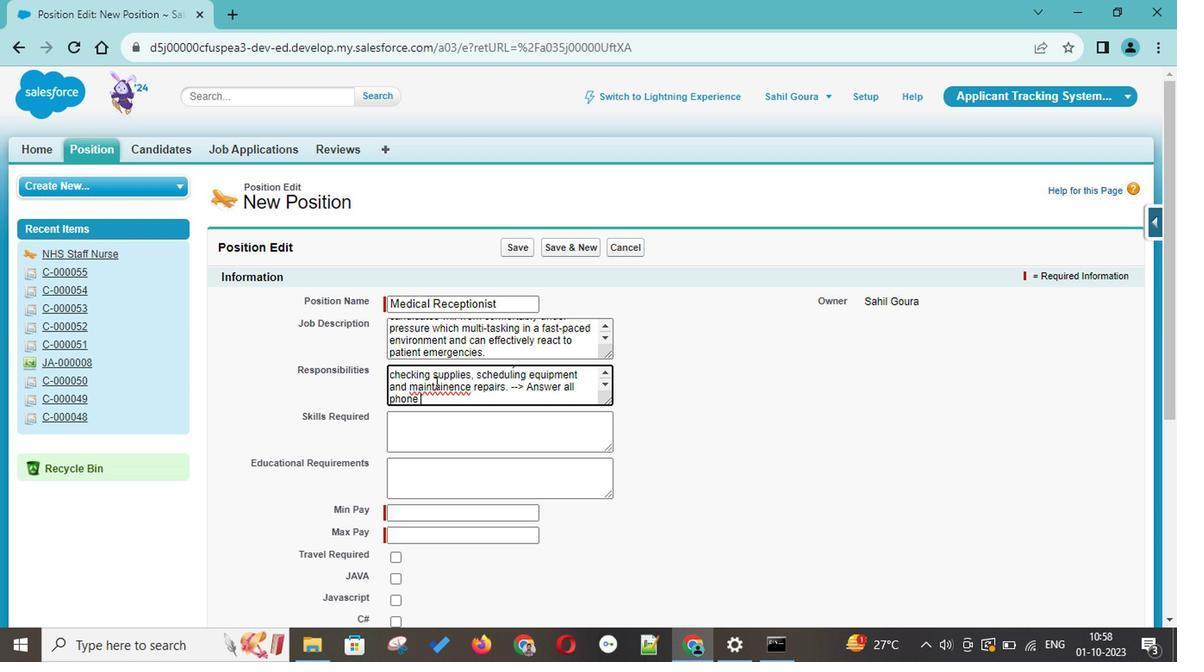 
Action: Mouse moved to (465, 390)
Screenshot: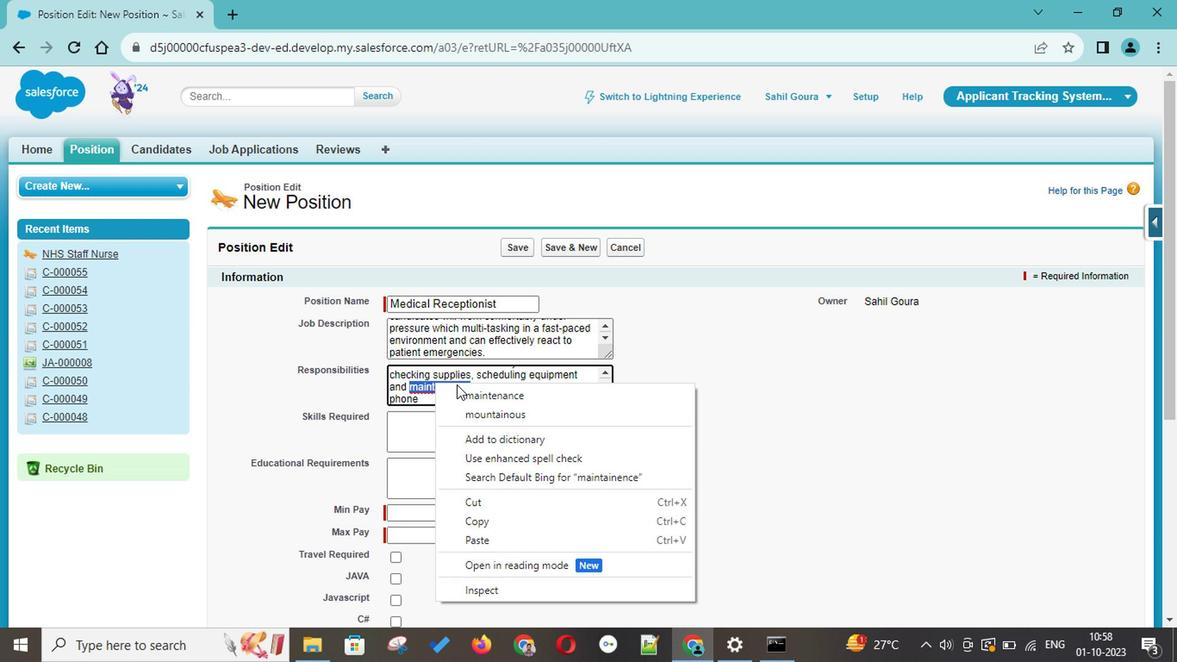 
Action: Mouse pressed left at (465, 390)
Screenshot: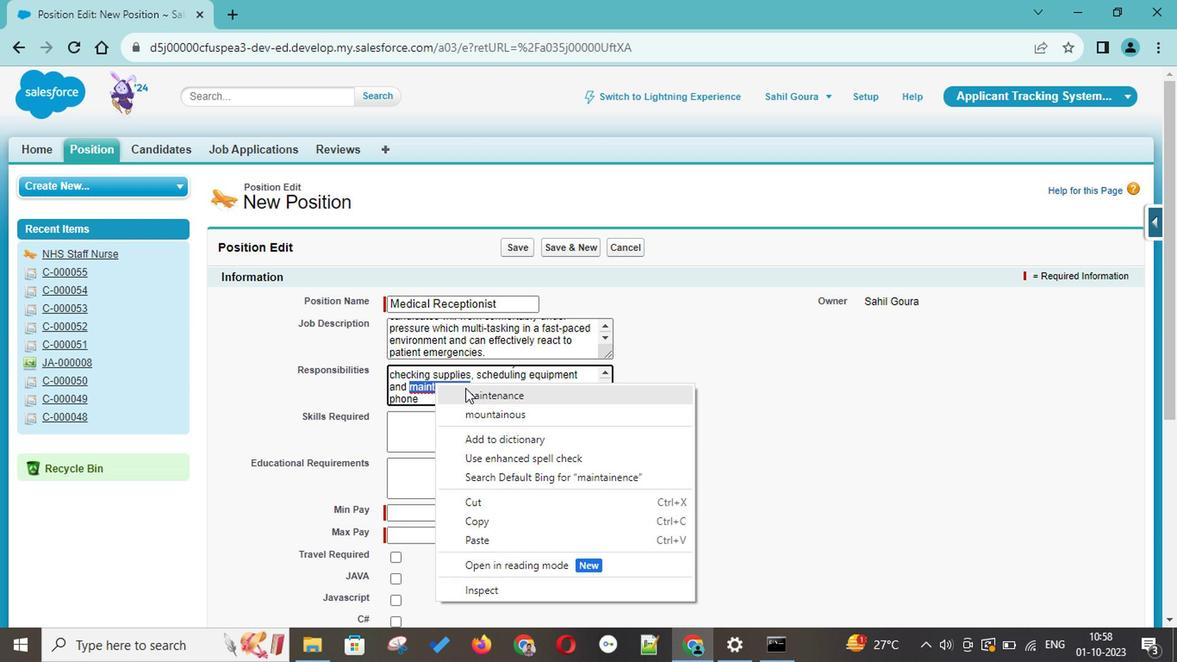 
Action: Mouse moved to (467, 408)
Screenshot: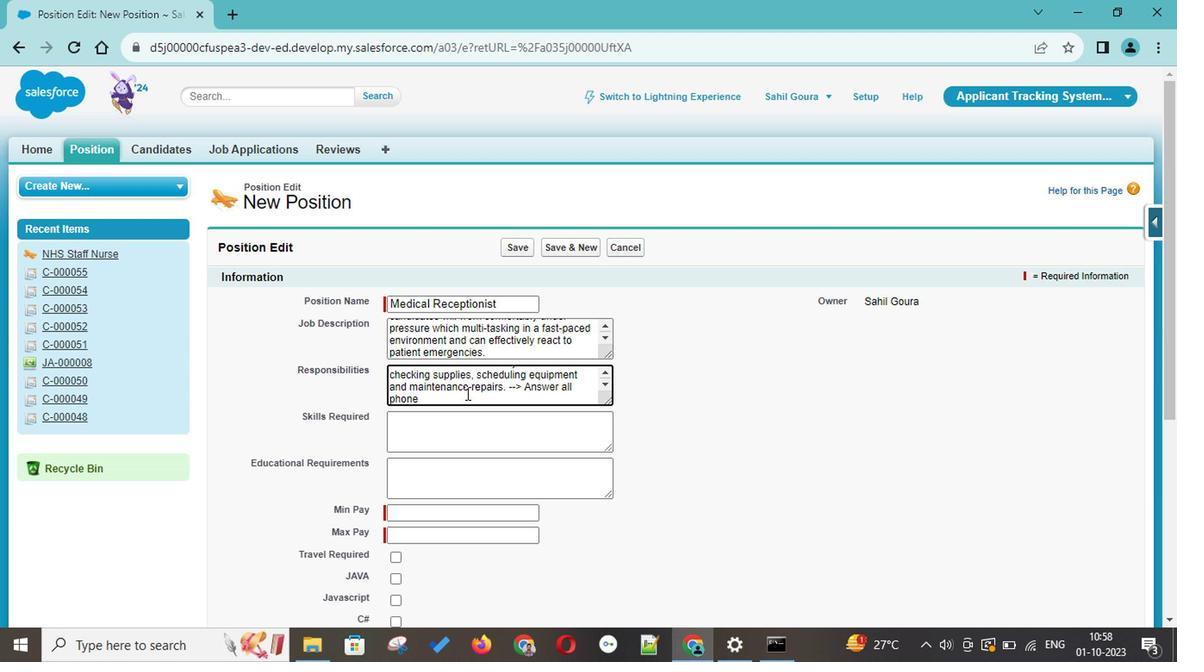 
Action: Mouse pressed left at (467, 408)
Screenshot: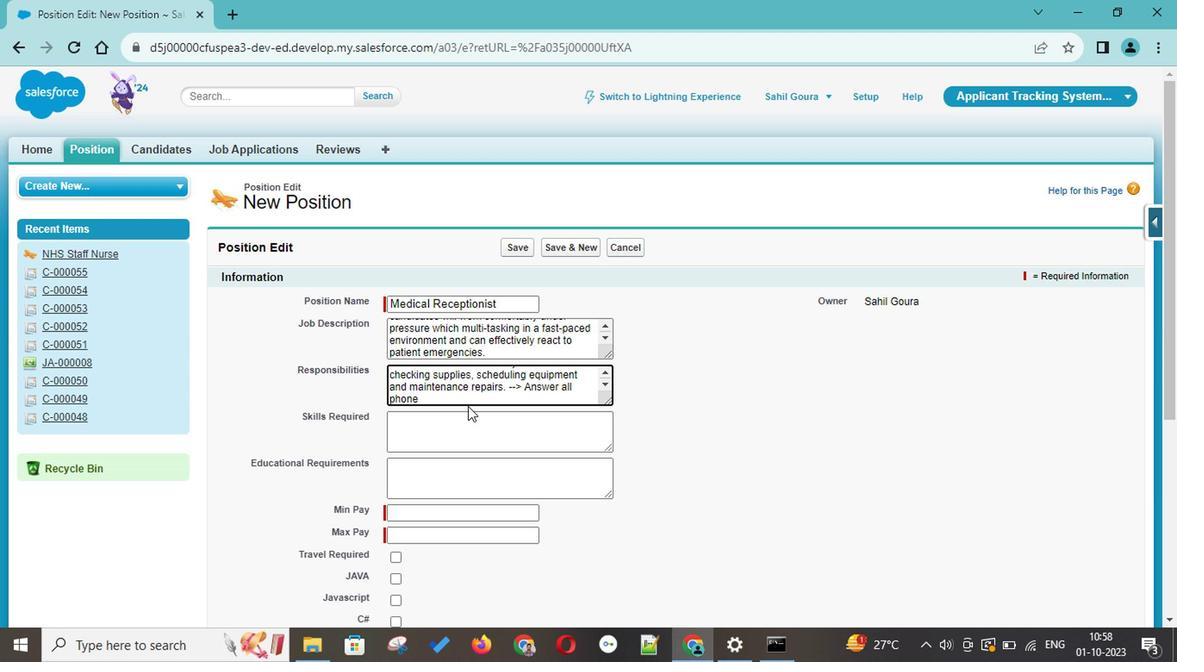 
Action: Mouse moved to (460, 399)
Screenshot: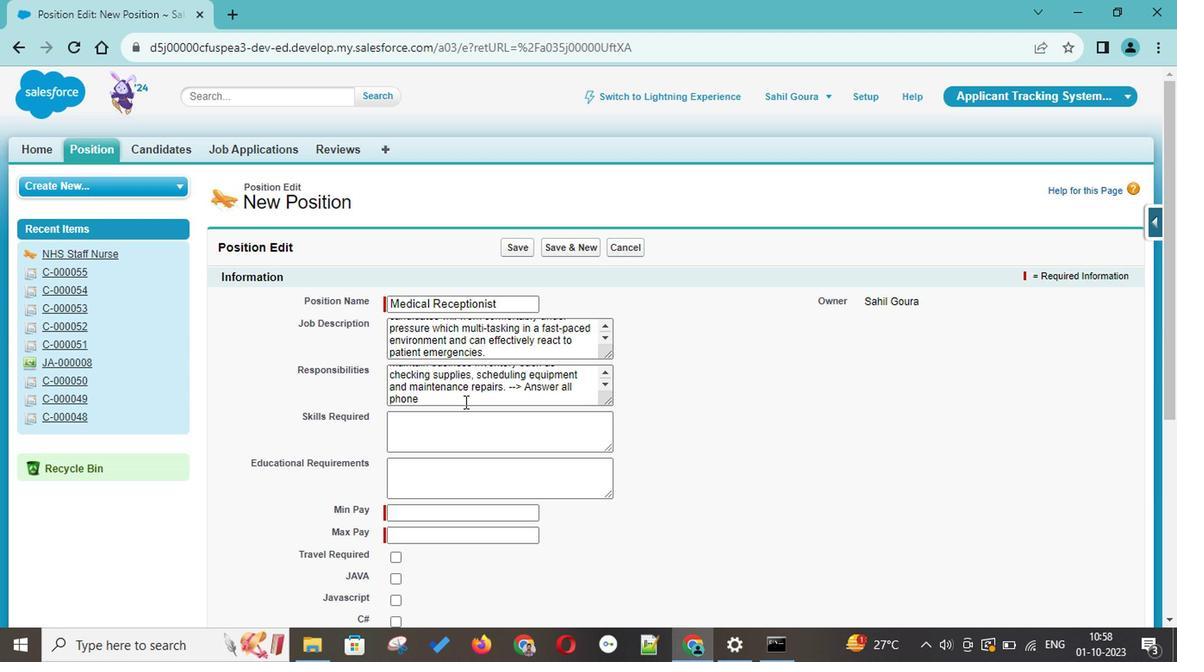 
Action: Mouse pressed left at (460, 399)
Screenshot: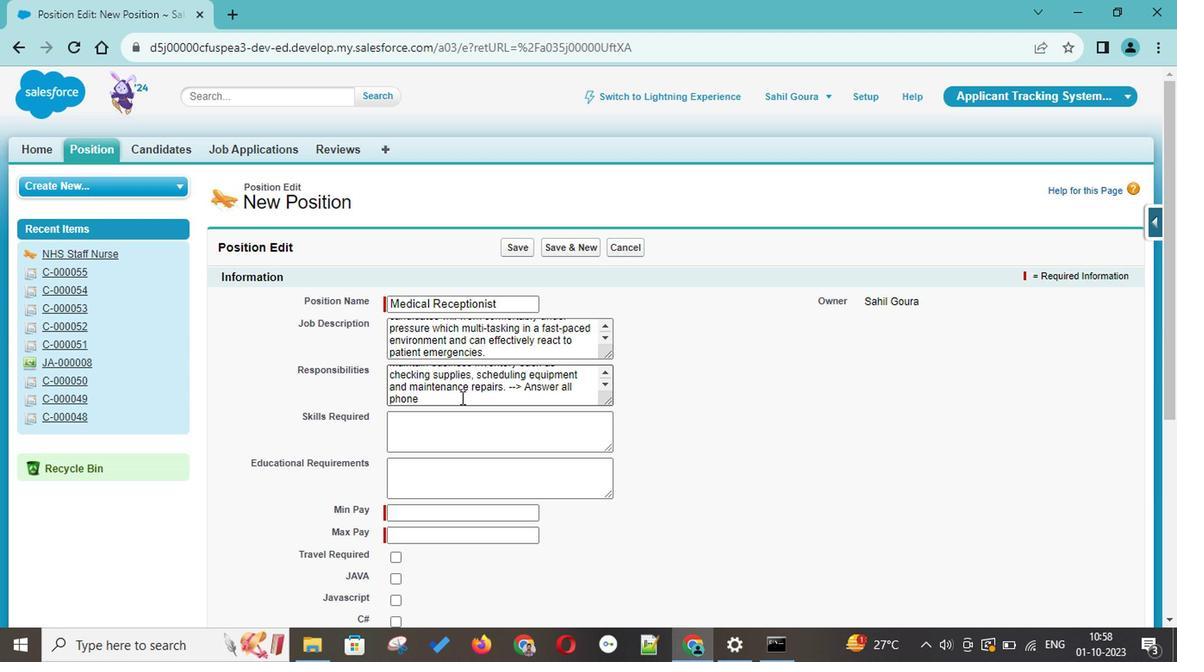 
Action: Key pressed calls<Key.space>in<Key.space>a<Key.space>professional<Key.space>nd<Key.space>corteous<Key.space>m
Screenshot: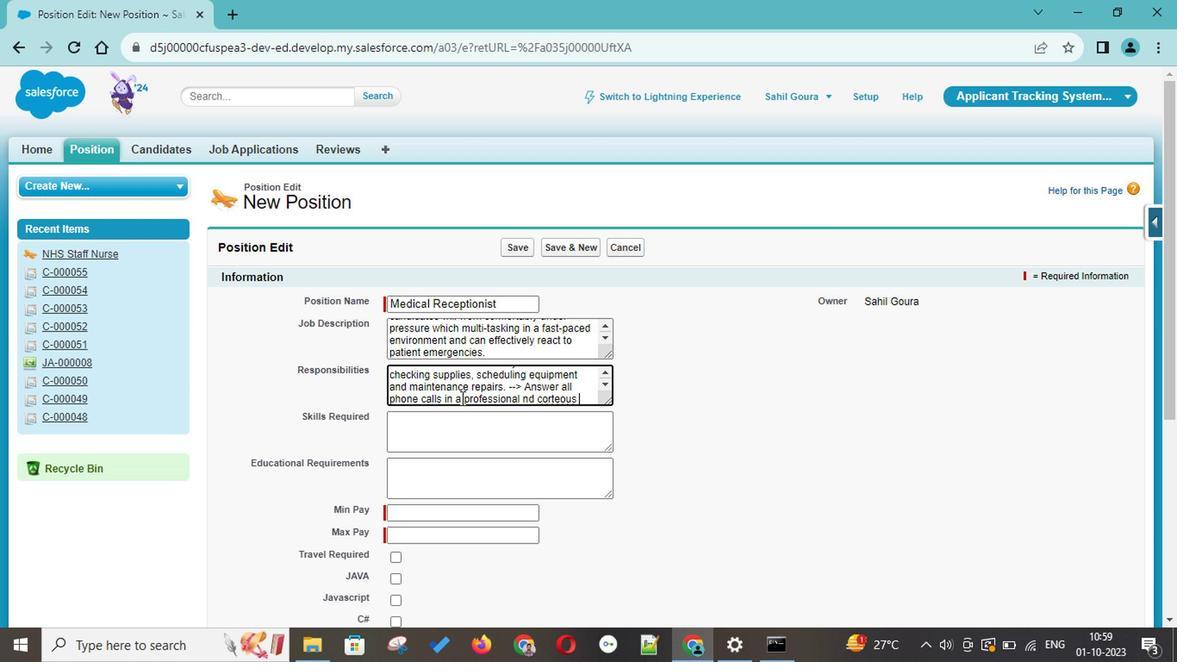 
Action: Mouse moved to (559, 400)
Screenshot: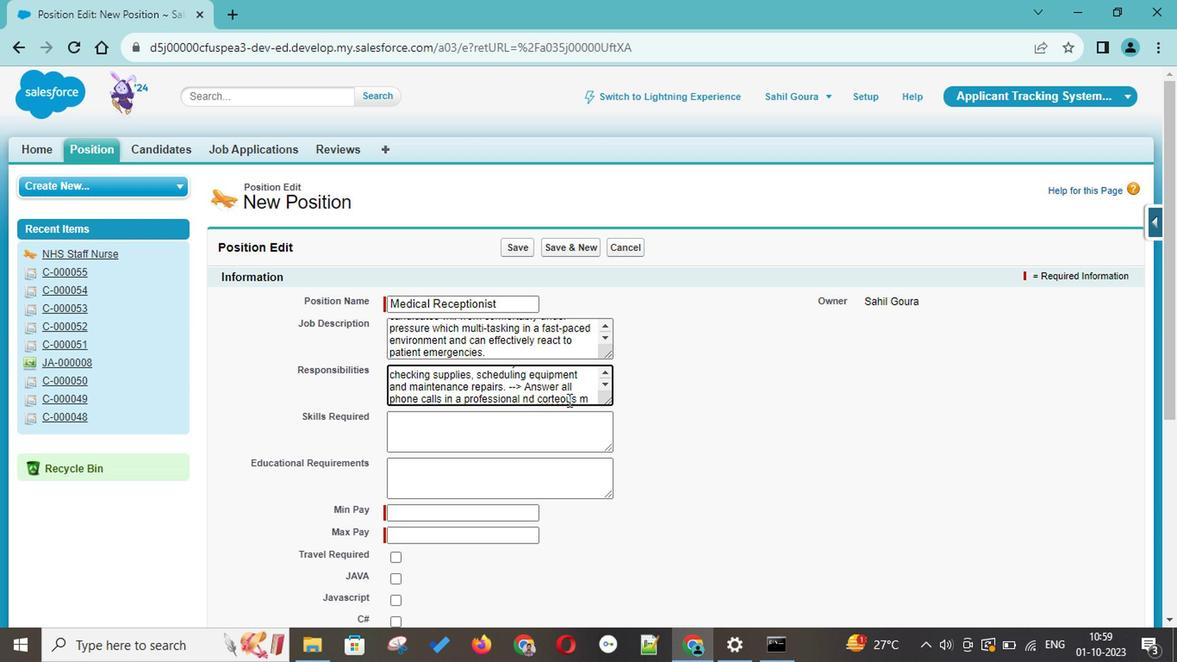
Action: Mouse pressed right at (559, 400)
Screenshot: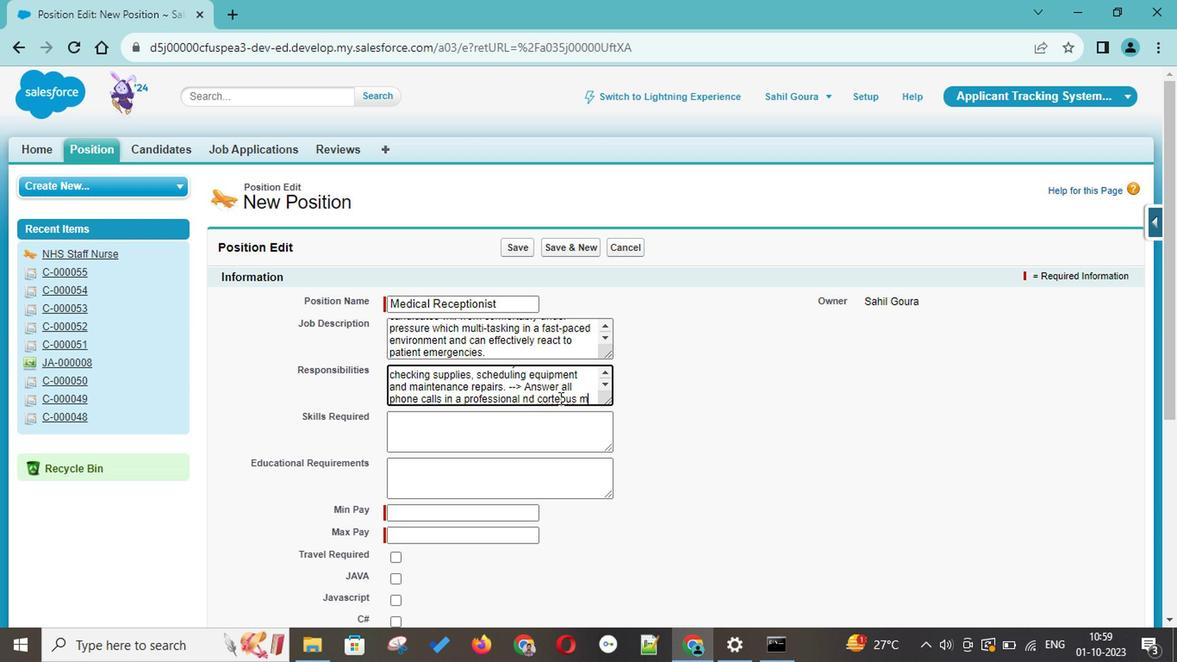 
Action: Mouse moved to (637, 180)
Screenshot: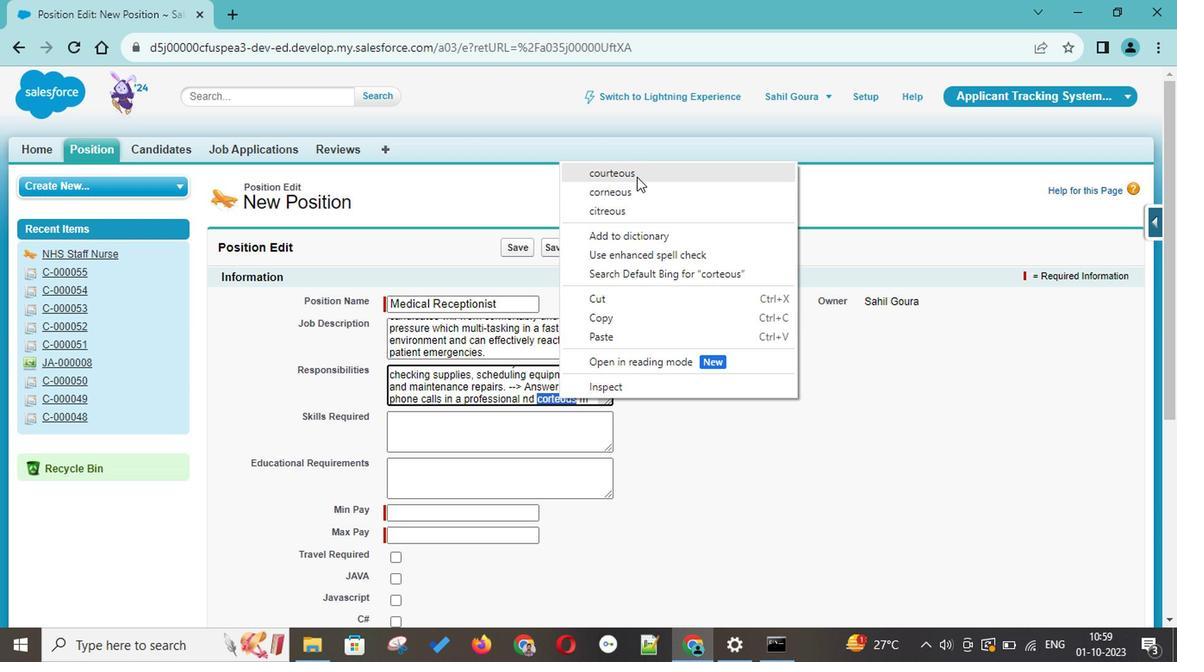 
Action: Mouse pressed left at (637, 180)
Screenshot: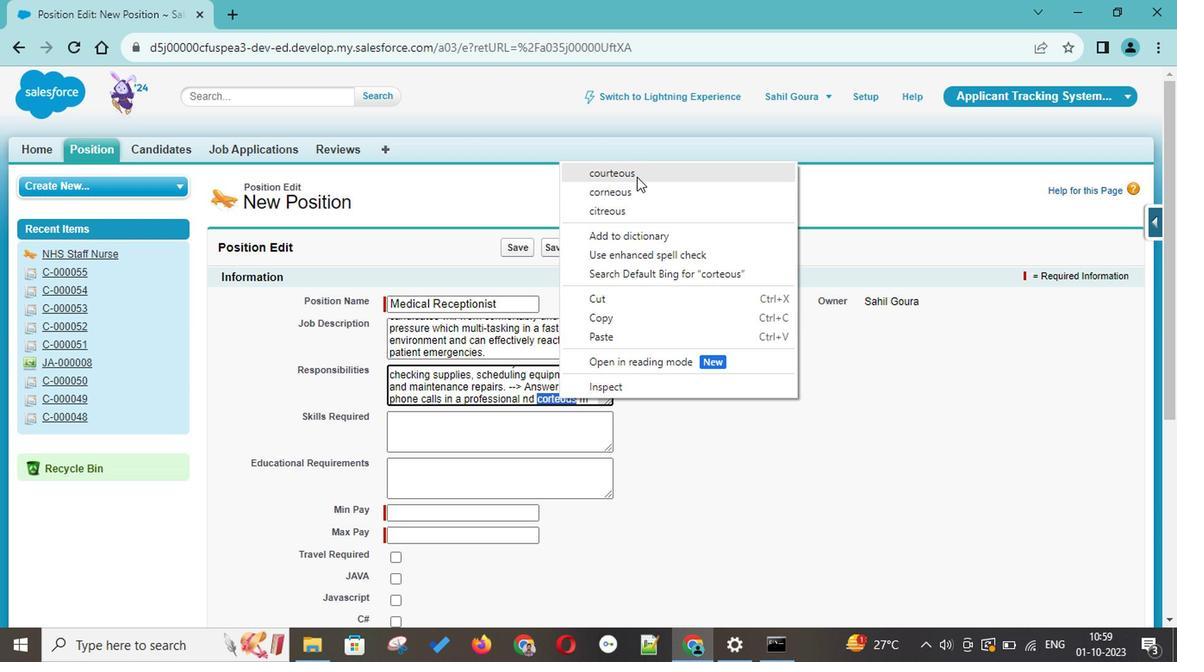 
Action: Mouse moved to (580, 389)
Screenshot: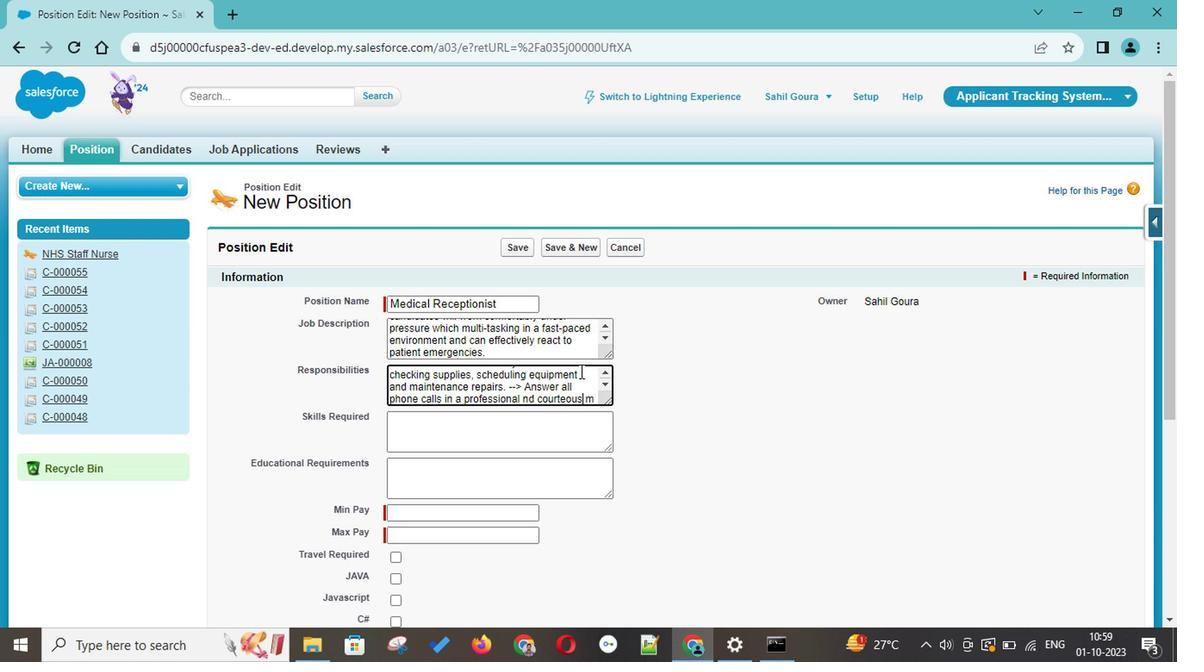 
Action: Key pressed <Key.right><Key.right>anner<Key.space><Key.backspace>.<Key.space>--<Key.shift_r><Key.shift_r><Key.shift_r><Key.shift_r>><Key.space><Key.shift><Key.shift>Perform<Key.space>all<Key.space>the<Key.space>the<Key.space>duties<Key.space>within<Key.space>t<Key.backspace><Key.shift><Key.shift><Key.shift>HIPAA<Key.space>regulations.<Key.space>--<Key.shift_r>><Key.space>
Screenshot: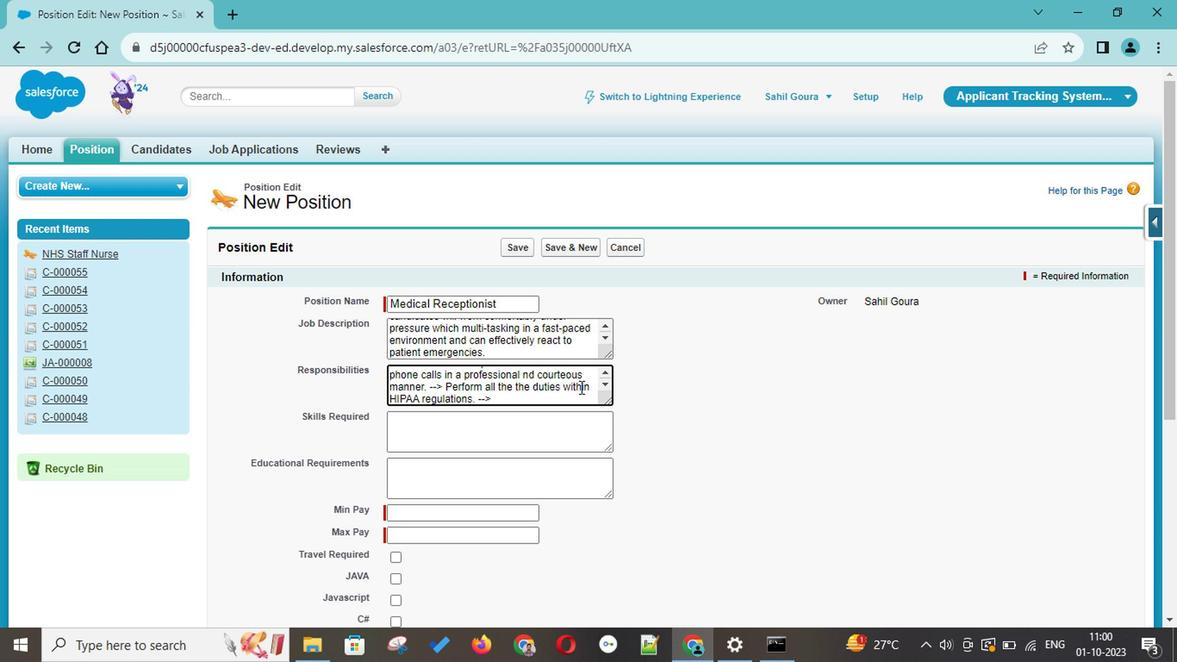 
